 Task: In the Contact  AdamsAutumn@revlon.com, Create email and send with subject: 'Elevate Your Success: Introducing a Transformative Opportunity', and with mail content 'Good Day,_x000D_
Embrace the power of innovation. Our disruptive solution will propel your industry forward and position you as a leader in your field._x000D_
Best Regards', attach the document: Business_plan.docx and insert image: visitingcard.jpg. Below Best Regards, write Twitter and insert the URL: 'twitter.com'. Mark checkbox to create task to follow up : In 1 month. Logged in from softage.10@softage.net
Action: Mouse moved to (86, 59)
Screenshot: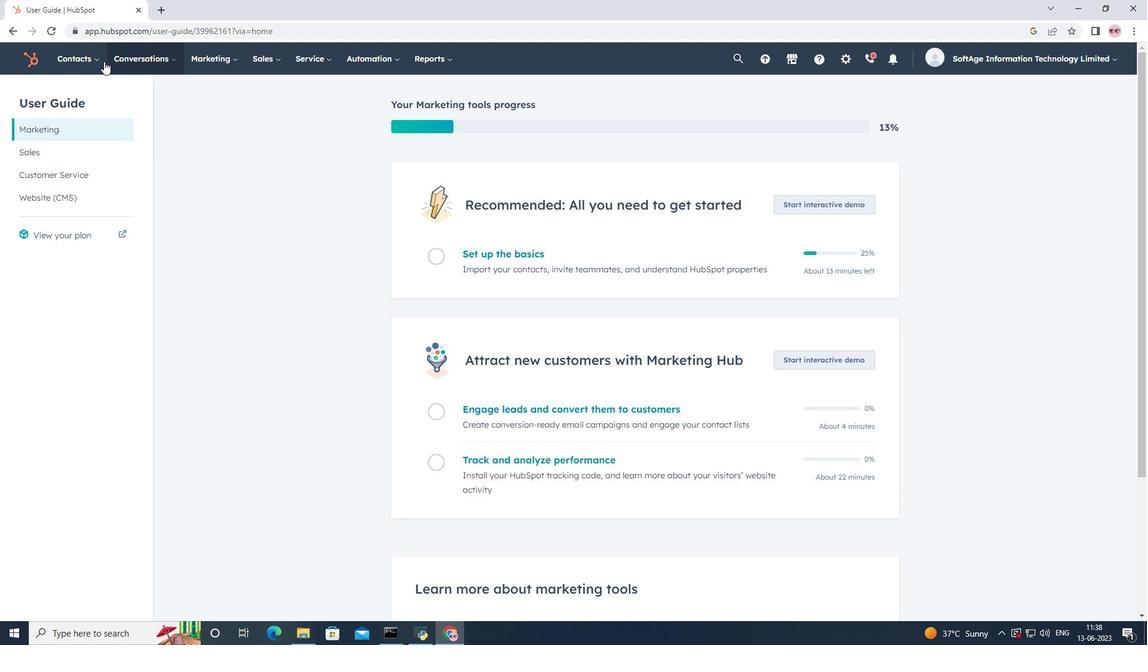 
Action: Mouse pressed left at (86, 59)
Screenshot: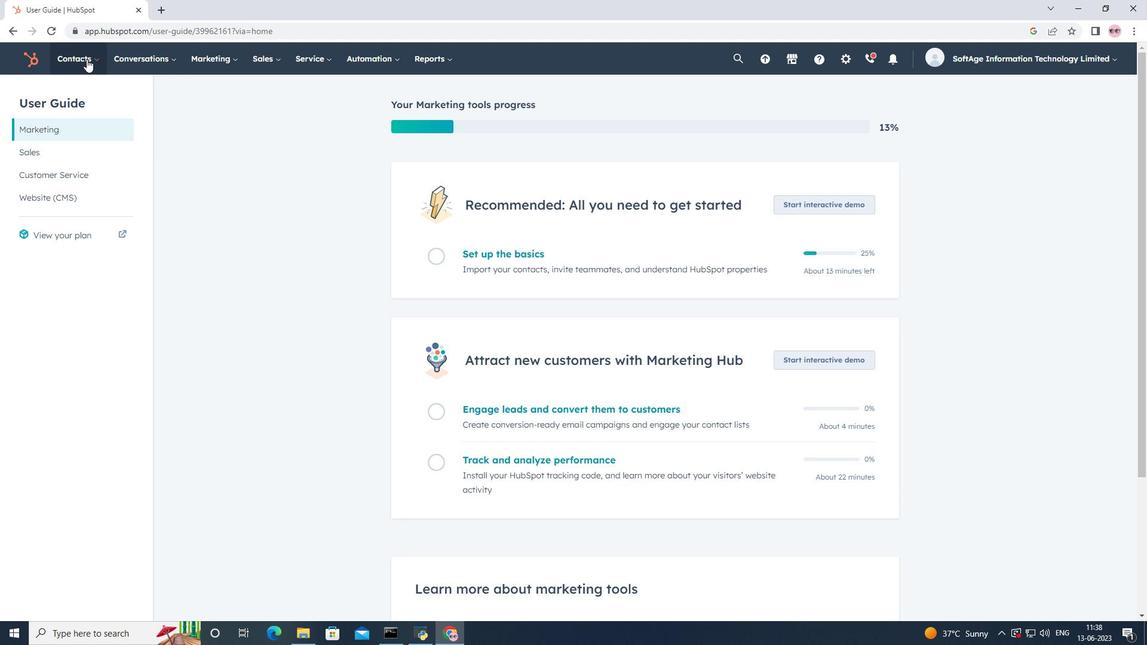 
Action: Mouse moved to (103, 96)
Screenshot: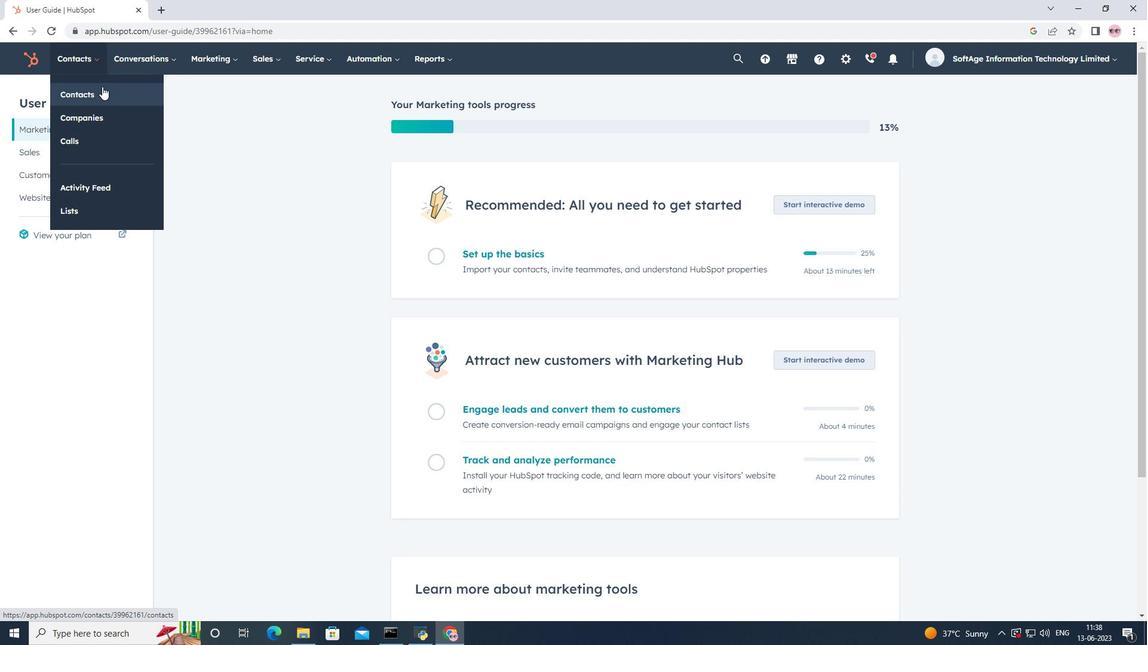 
Action: Mouse pressed left at (103, 96)
Screenshot: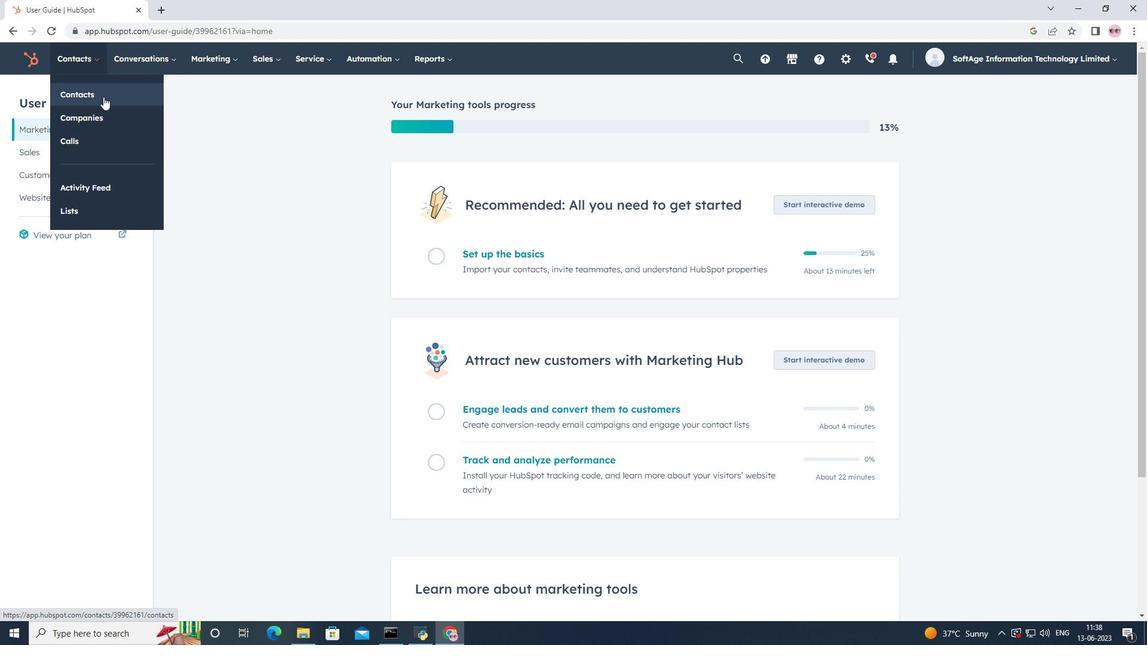 
Action: Mouse moved to (106, 200)
Screenshot: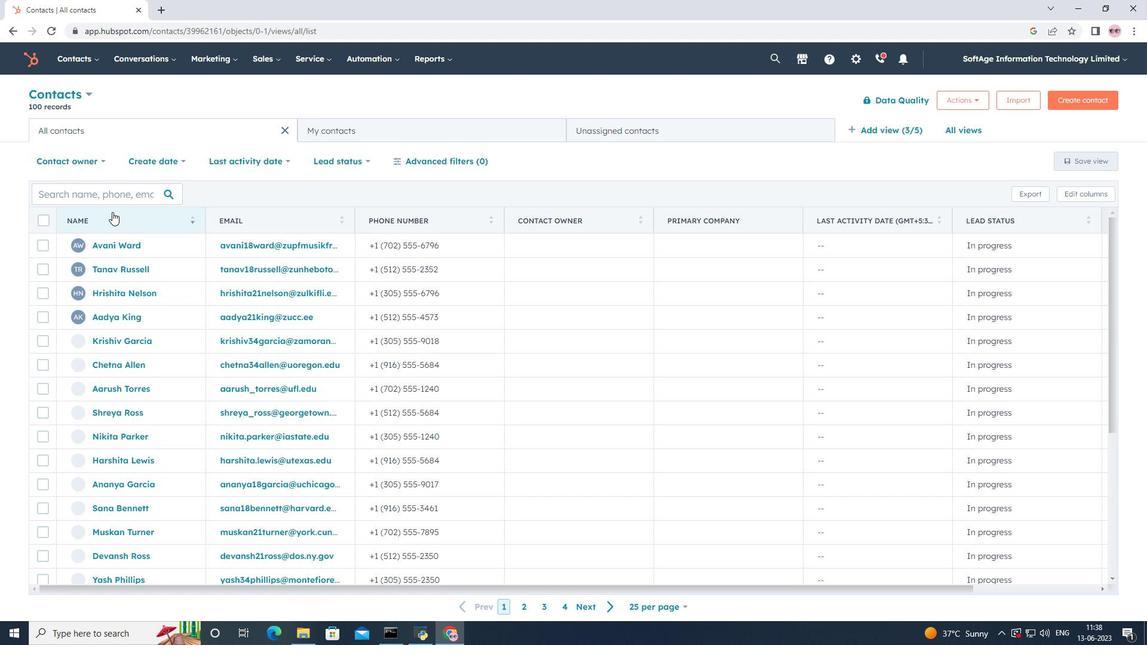 
Action: Mouse pressed left at (106, 200)
Screenshot: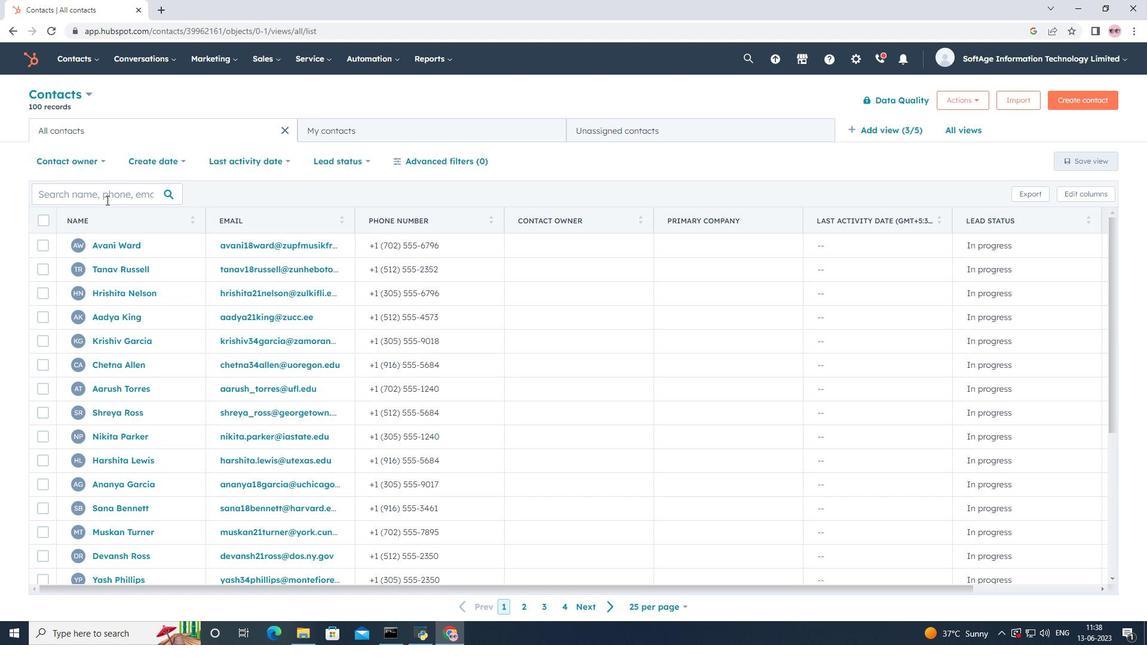 
Action: Key pressed <Key.shift>Adams<Key.shift>Autumn<Key.shift>@revlon.com
Screenshot: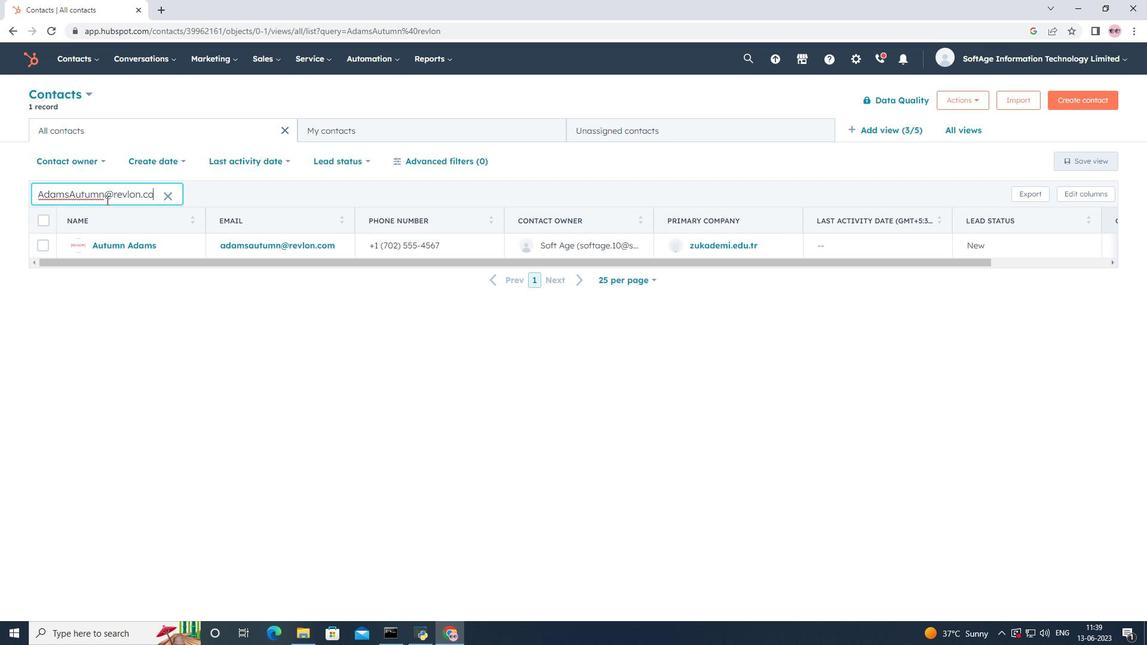 
Action: Mouse moved to (133, 242)
Screenshot: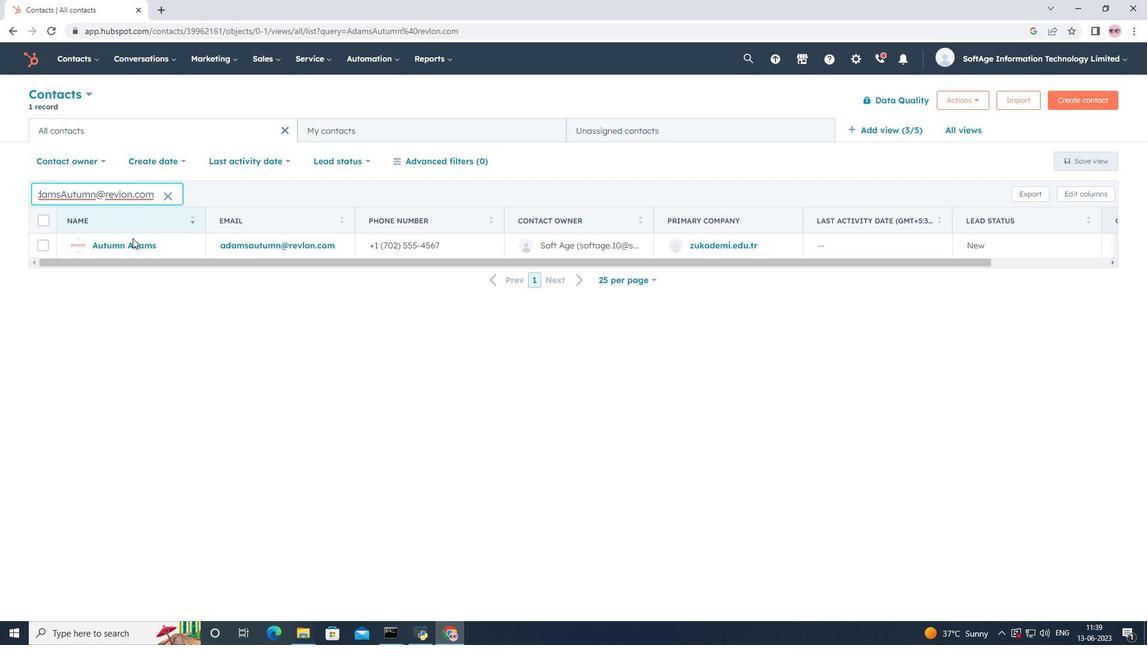 
Action: Mouse pressed left at (133, 242)
Screenshot: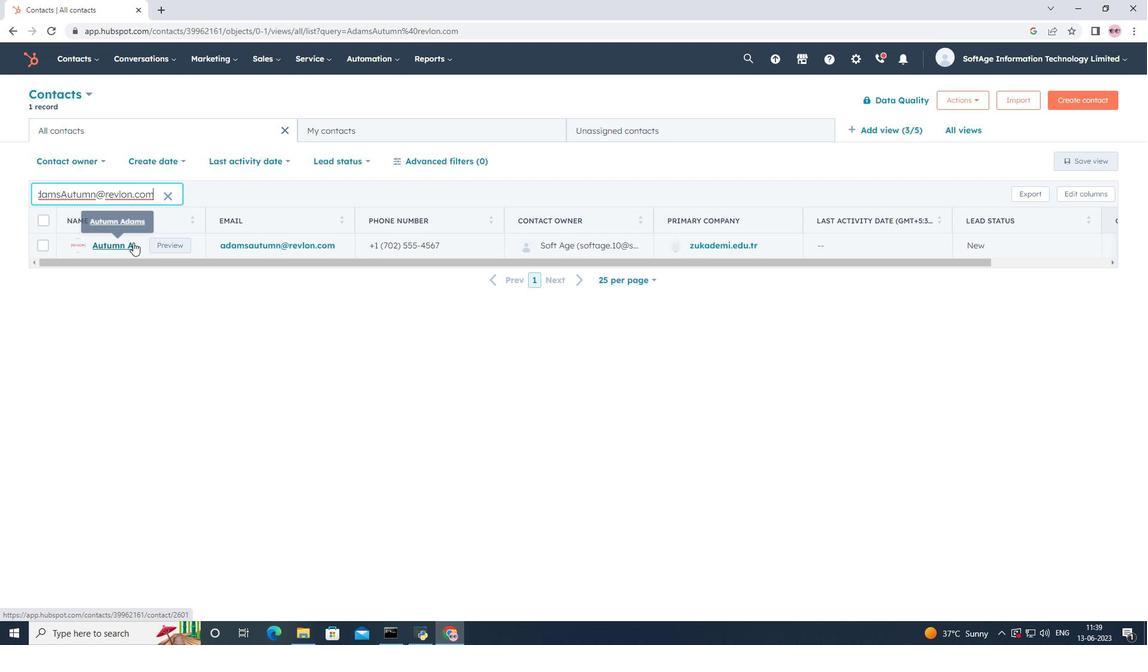
Action: Mouse moved to (71, 198)
Screenshot: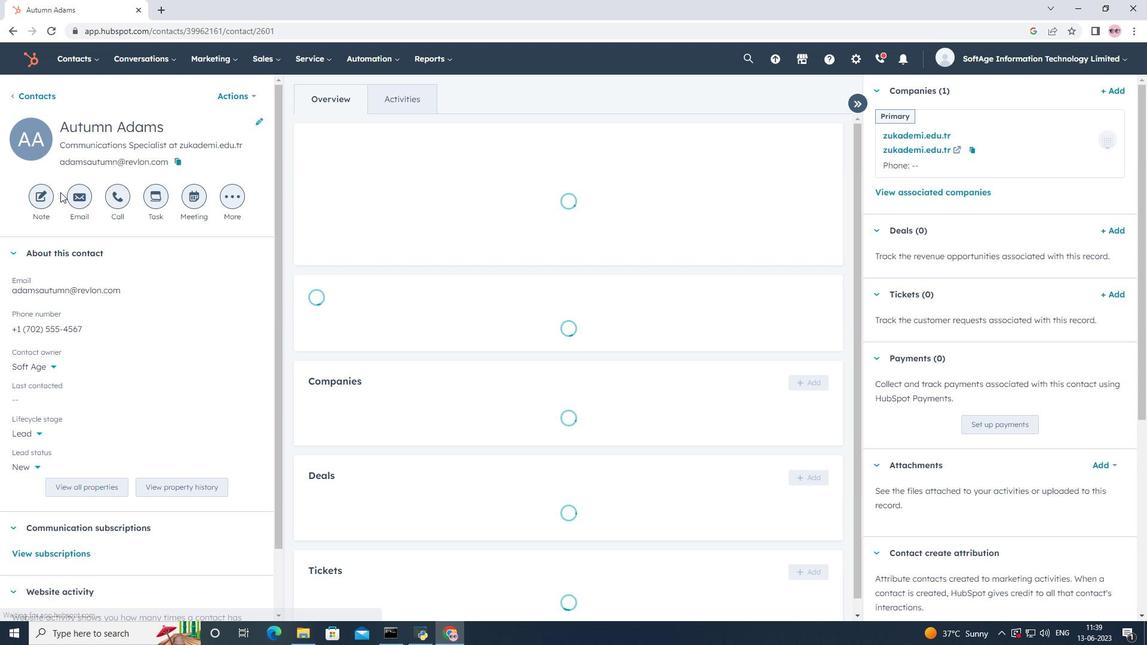 
Action: Mouse pressed left at (71, 198)
Screenshot: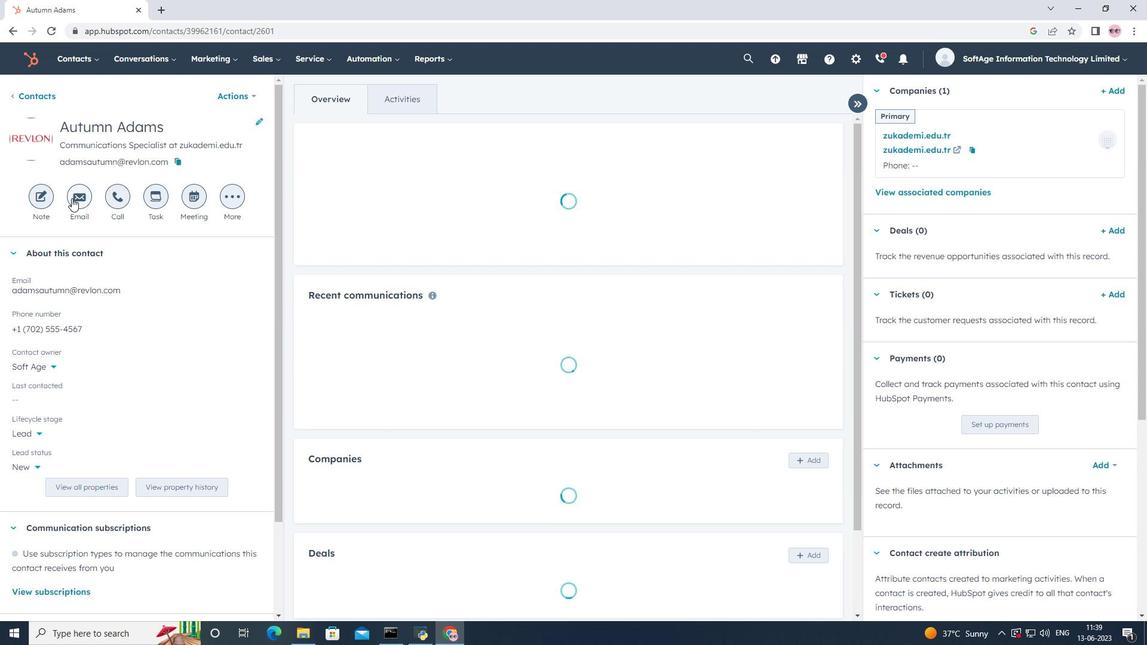
Action: Mouse moved to (727, 404)
Screenshot: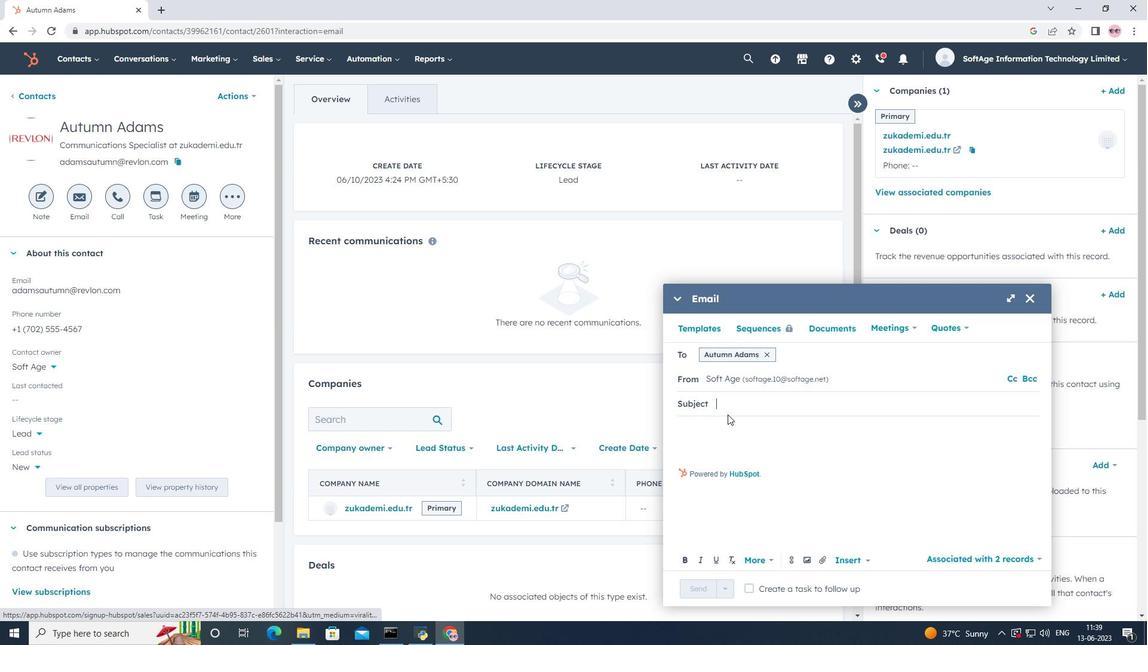 
Action: Mouse pressed left at (727, 404)
Screenshot: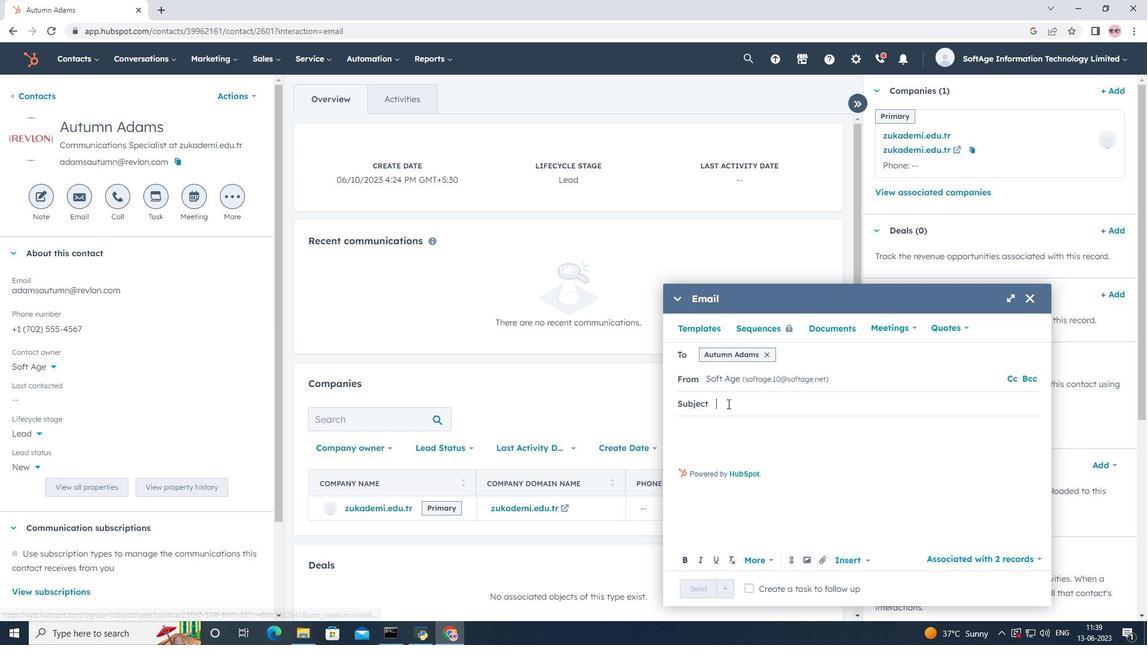 
Action: Key pressed <Key.shift>Elevate<Key.space><Key.shift>Your<Key.space><Key.shift><Key.shift><Key.shift><Key.shift><Key.shift><Key.shift><Key.shift><Key.shift><Key.shift><Key.shift><Key.shift><Key.shift><Key.shift><Key.shift><Key.shift><Key.shift><Key.shift><Key.shift><Key.shift><Key.shift><Key.shift><Key.shift><Key.shift><Key.shift><Key.shift><Key.shift><Key.shift><Key.shift><Key.shift><Key.shift>Success<Key.shift><Key.shift><Key.shift>:<Key.space><Key.shift><Key.shift><Key.shift><Key.shift><Key.shift><Key.shift><Key.shift><Key.shift><Key.shift><Key.shift>introducing<Key.space>a<Key.space><Key.shift><Key.shift>Transformative<Key.space><Key.shift><Key.shift>Opportunity
Screenshot: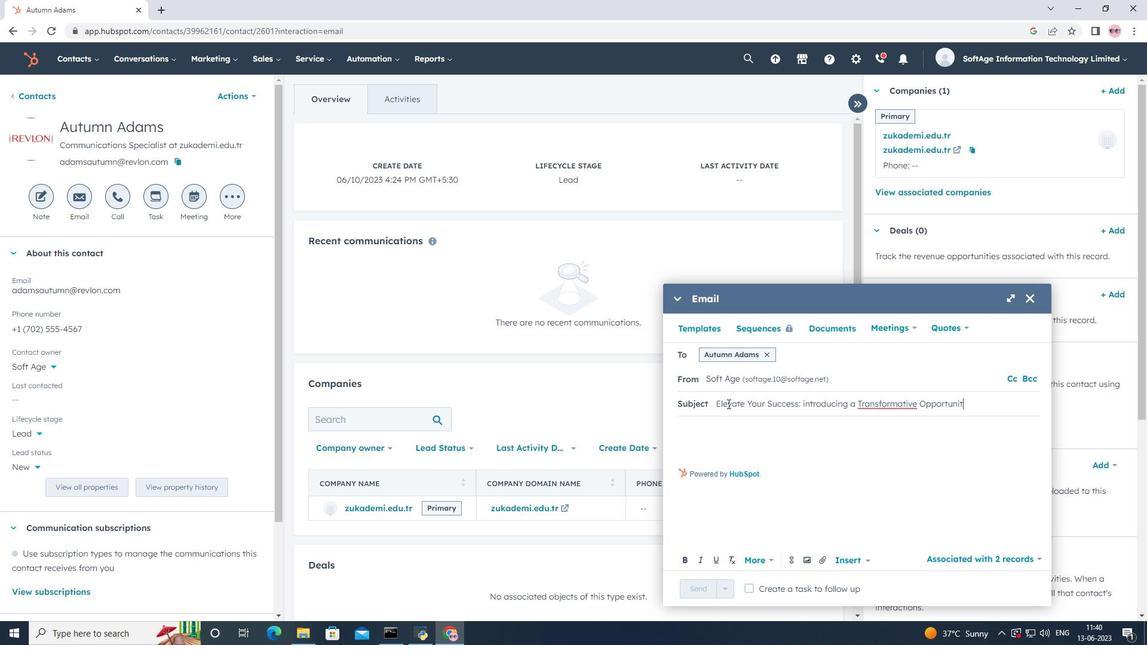 
Action: Mouse moved to (698, 433)
Screenshot: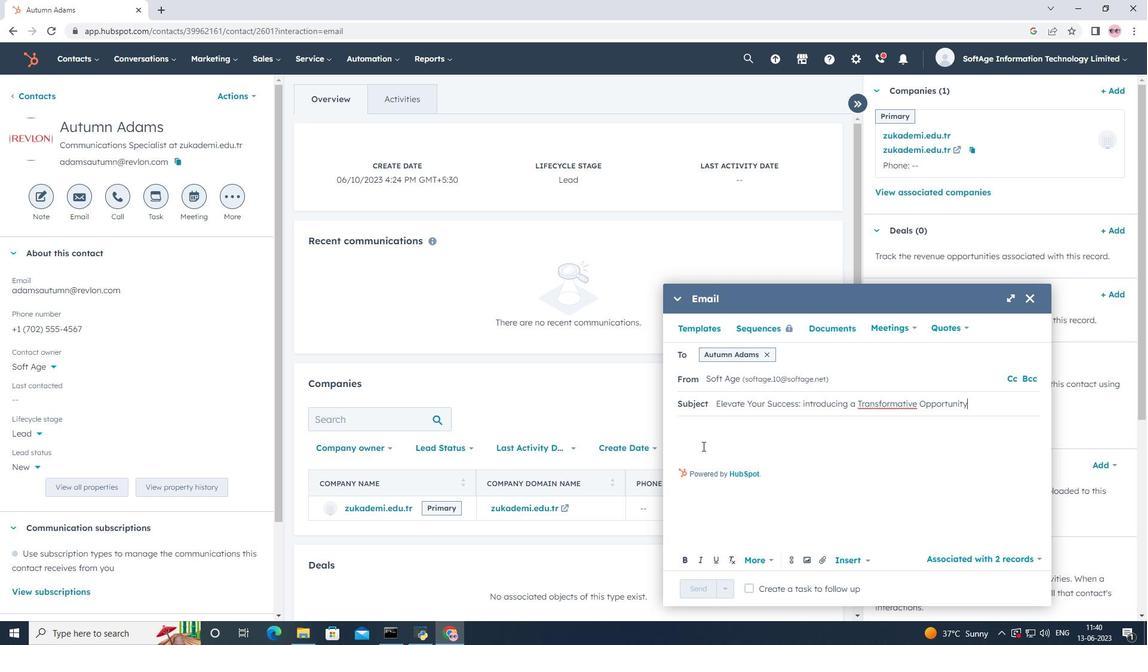 
Action: Mouse pressed left at (698, 433)
Screenshot: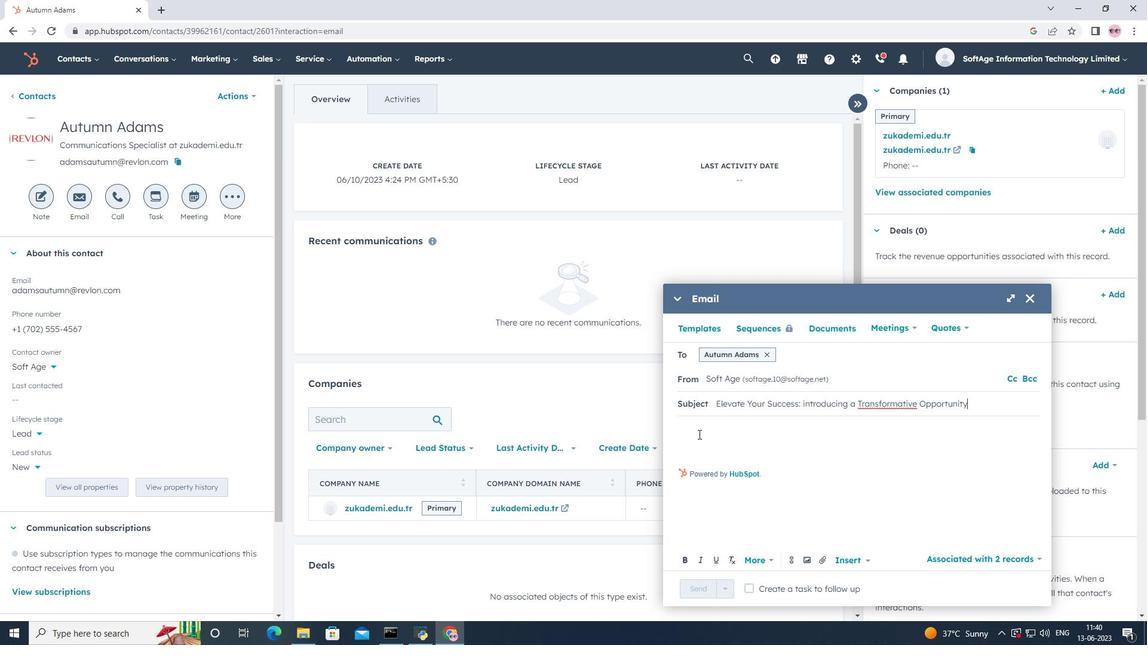 
Action: Key pressed <Key.shift><Key.shift><Key.shift><Key.shift><Key.shift><Key.shift><Key.shift><Key.shift><Key.shift><Key.shift><Key.shift><Key.shift>Good<Key.space><Key.shift>Day<Key.enter><Key.shift><Key.shift><Key.shift><Key.shift><Key.shift><Key.shift><Key.shift><Key.shift><Key.shift><Key.shift><Key.shift><Key.shift><Key.shift><Key.shift><Key.shift><Key.shift><Key.shift><Key.shift><Key.shift><Key.shift><Key.shift><Key.shift><Key.shift><Key.shift><Key.shift><Key.shift><Key.shift><Key.shift><Key.shift><Key.shift><Key.shift><Key.shift><Key.shift><Key.shift><Key.shift><Key.shift><Key.shift><Key.shift><Key.shift><Key.shift><Key.shift><Key.shift><Key.shift><Key.shift><Key.shift><Key.shift><Key.shift><Key.shift><Key.shift><Key.shift><Key.shift><Key.shift><Key.shift><Key.shift><Key.shift><Key.shift><Key.shift><Key.shift><Key.shift><Key.shift><Key.shift><Key.shift><Key.shift><Key.shift><Key.shift><Key.shift><Key.shift><Key.shift><Key.shift><Key.shift>Embrace<Key.space>tha<Key.backspace>e<Key.space>power<Key.space>of<Key.space>innovation.<Key.space><Key.shift>Our<Key.space>disruptive<Key.space>solution<Key.space>will<Key.space>propel<Key.space>your<Key.space>industry<Key.space>forward<Key.space>and<Key.space>position<Key.space>you<Key.space>as<Key.space>a<Key.space>leader<Key.space>in<Key.space>your<Key.space>field.<Key.enter><Key.shift><Key.shift><Key.shift><Key.shift><Key.shift>Best<Key.space><Key.shift><Key.shift><Key.shift><Key.shift><Key.shift><Key.shift><Key.shift><Key.shift><Key.shift><Key.shift><Key.shift><Key.shift><Key.shift><Key.shift><Key.shift><Key.shift><Key.shift><Key.shift><Key.shift><Key.shift><Key.shift><Key.shift><Key.shift><Key.shift><Key.shift><Key.shift><Key.shift><Key.shift><Key.shift><Key.shift><Key.shift><Key.shift><Key.shift><Key.shift><Key.shift><Key.shift><Key.shift><Key.shift><Key.shift><Key.shift><Key.shift><Key.shift><Key.shift><Key.shift><Key.shift><Key.shift><Key.shift><Key.shift><Key.shift><Key.shift><Key.shift><Key.shift><Key.shift><Key.shift><Key.shift><Key.shift><Key.shift><Key.shift><Key.shift><Key.shift><Key.shift><Key.shift><Key.shift><Key.shift><Key.shift><Key.shift><Key.shift><Key.shift>Regards
Screenshot: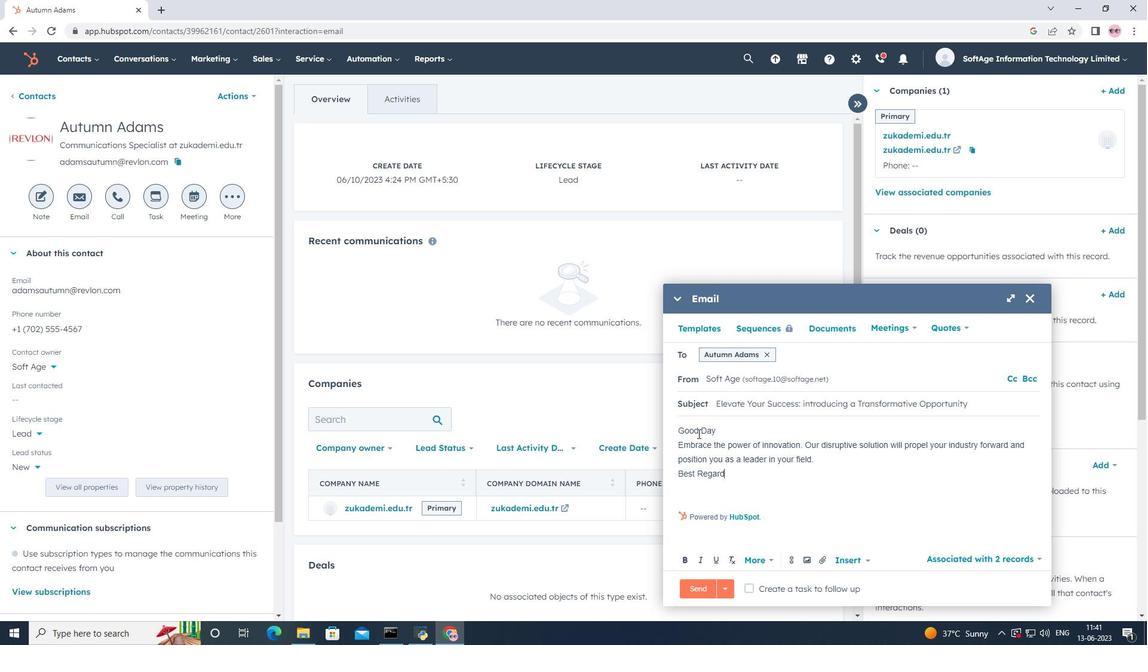
Action: Mouse scrolled (698, 433) with delta (0, 0)
Screenshot: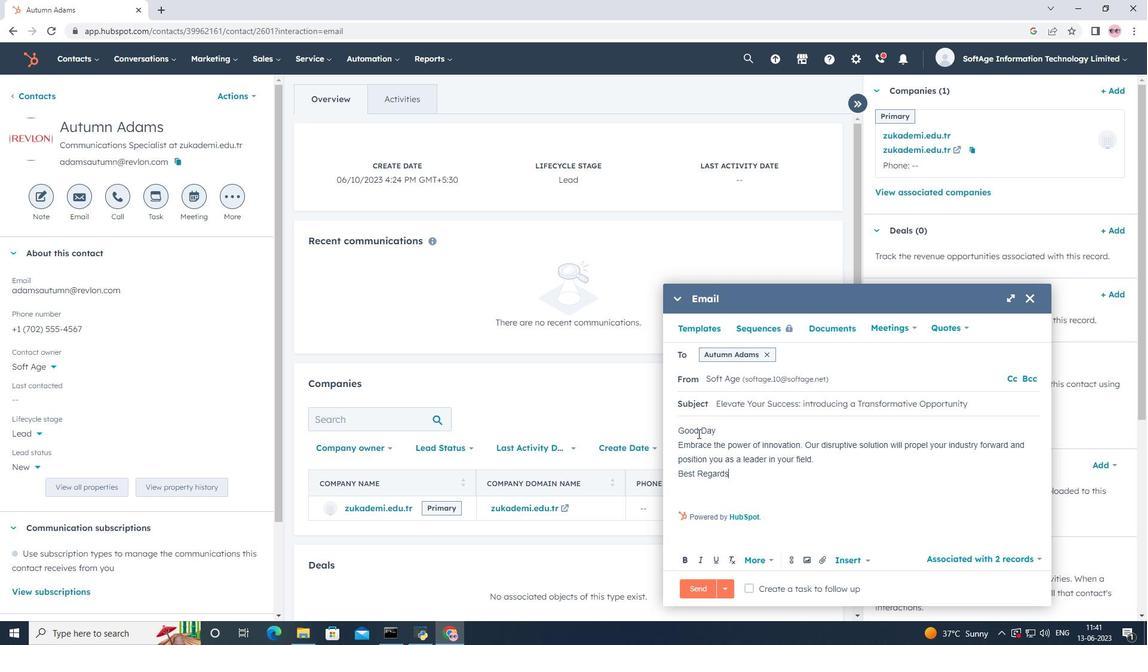 
Action: Key pressed <Key.enter>
Screenshot: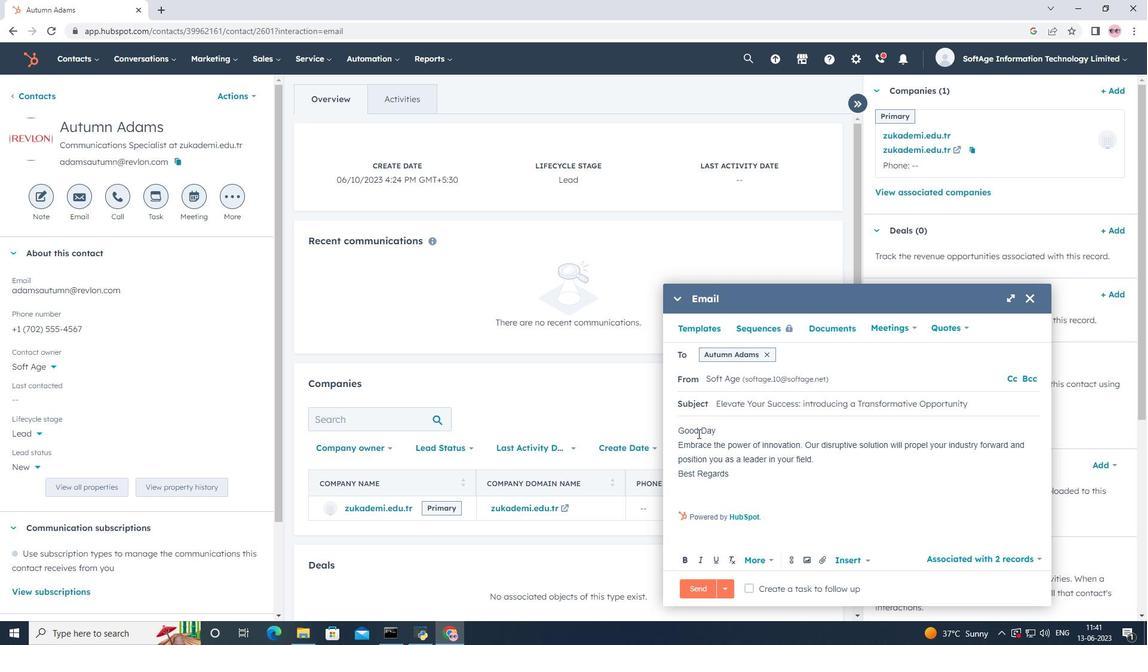 
Action: Mouse moved to (823, 562)
Screenshot: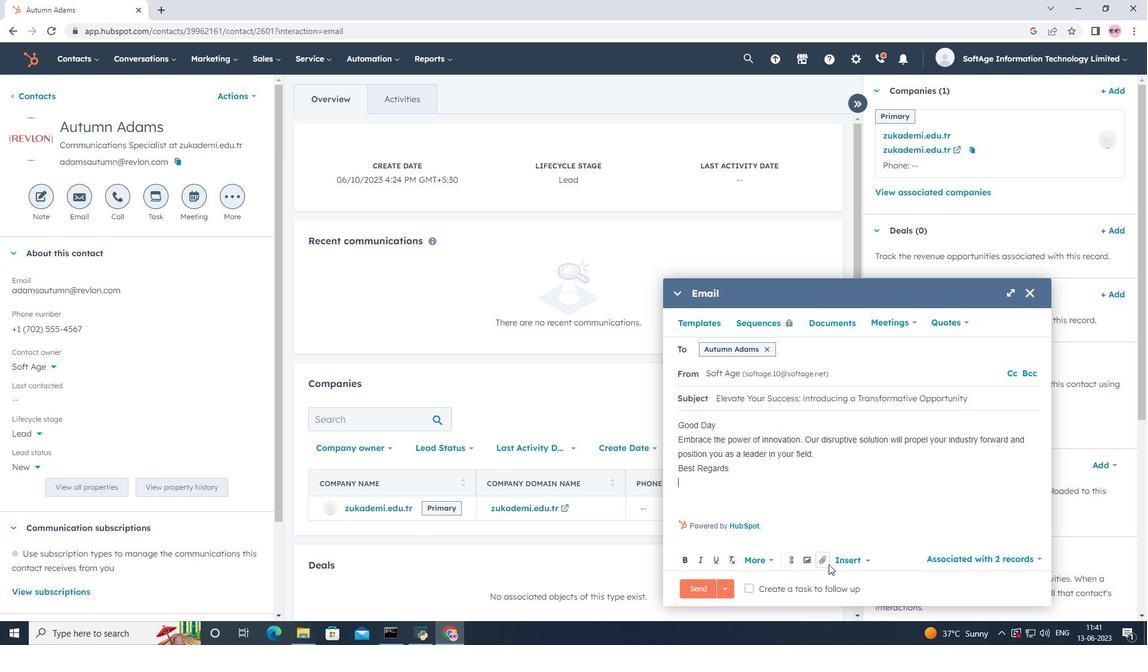 
Action: Mouse pressed left at (823, 562)
Screenshot: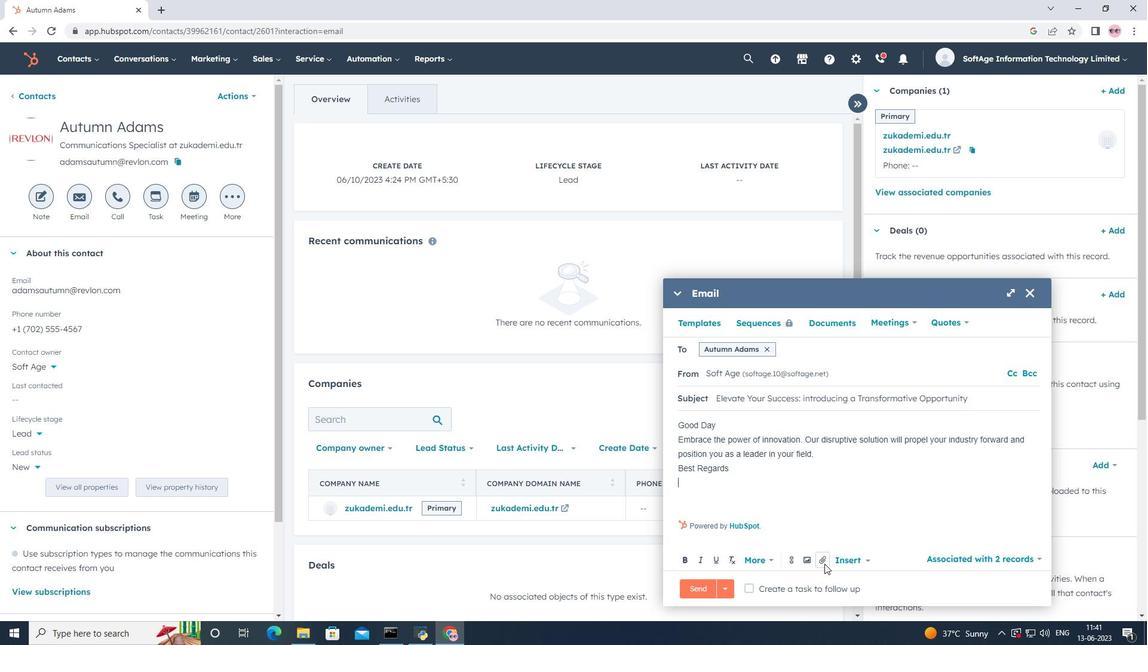 
Action: Mouse moved to (833, 528)
Screenshot: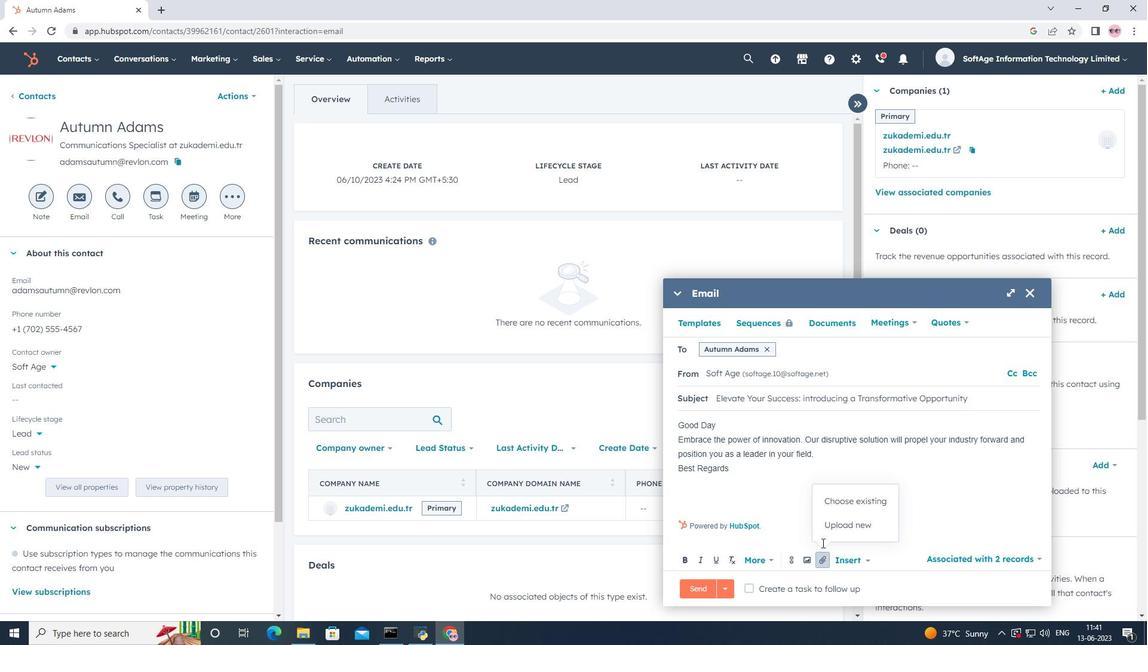 
Action: Mouse pressed left at (833, 528)
Screenshot: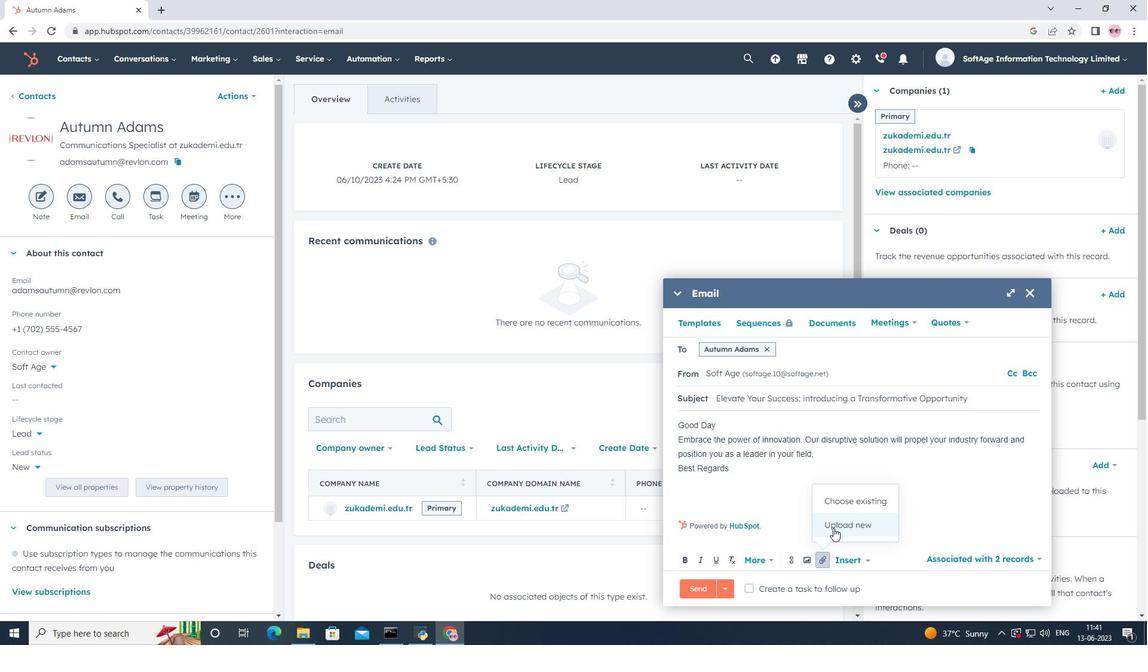 
Action: Mouse moved to (66, 151)
Screenshot: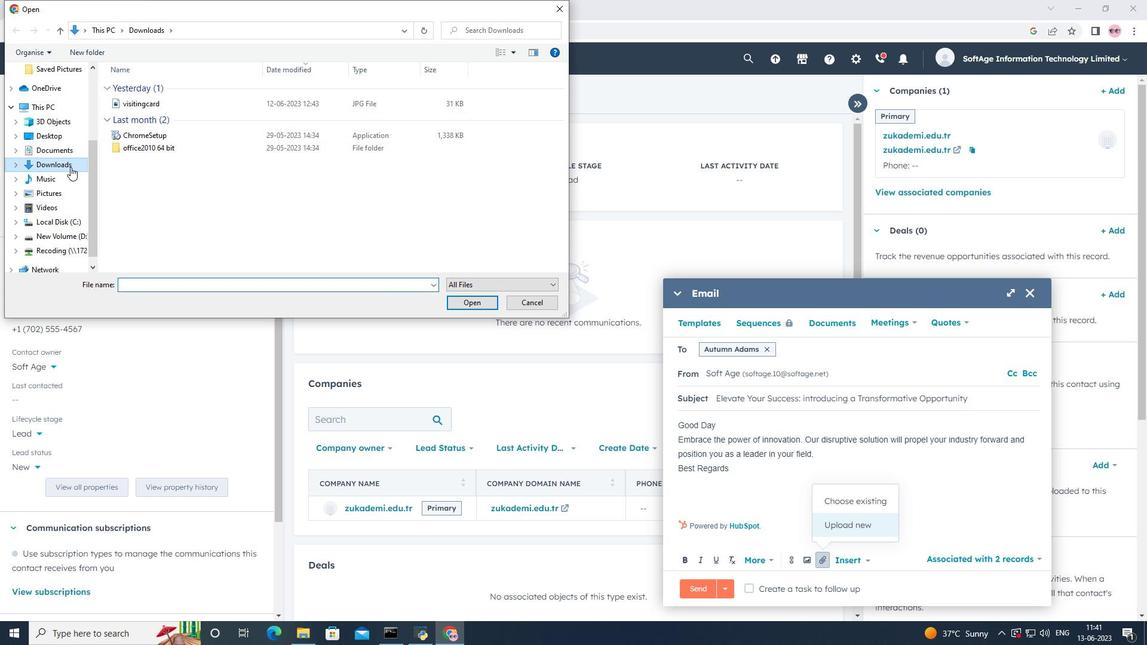 
Action: Mouse pressed left at (66, 151)
Screenshot: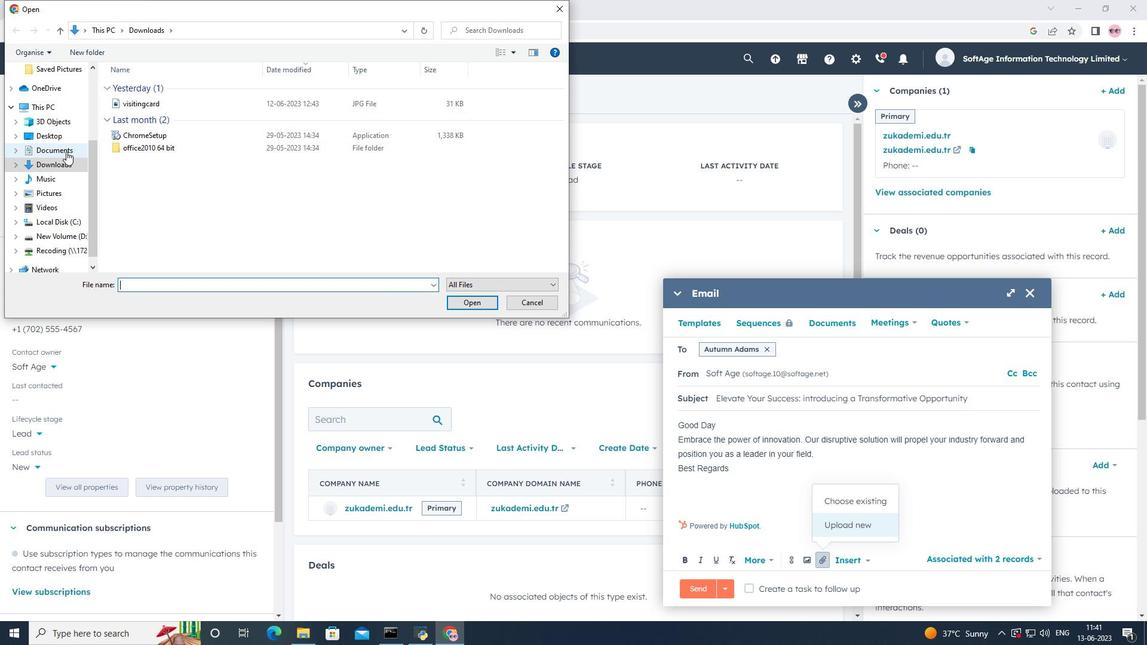 
Action: Mouse moved to (139, 101)
Screenshot: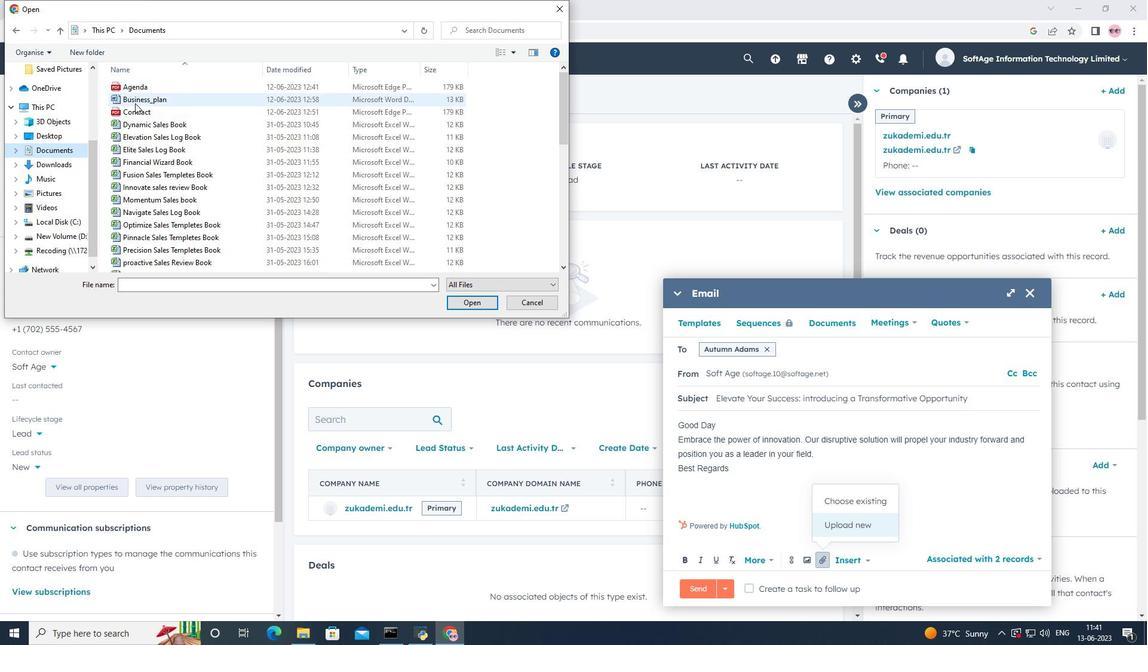 
Action: Mouse pressed left at (139, 101)
Screenshot: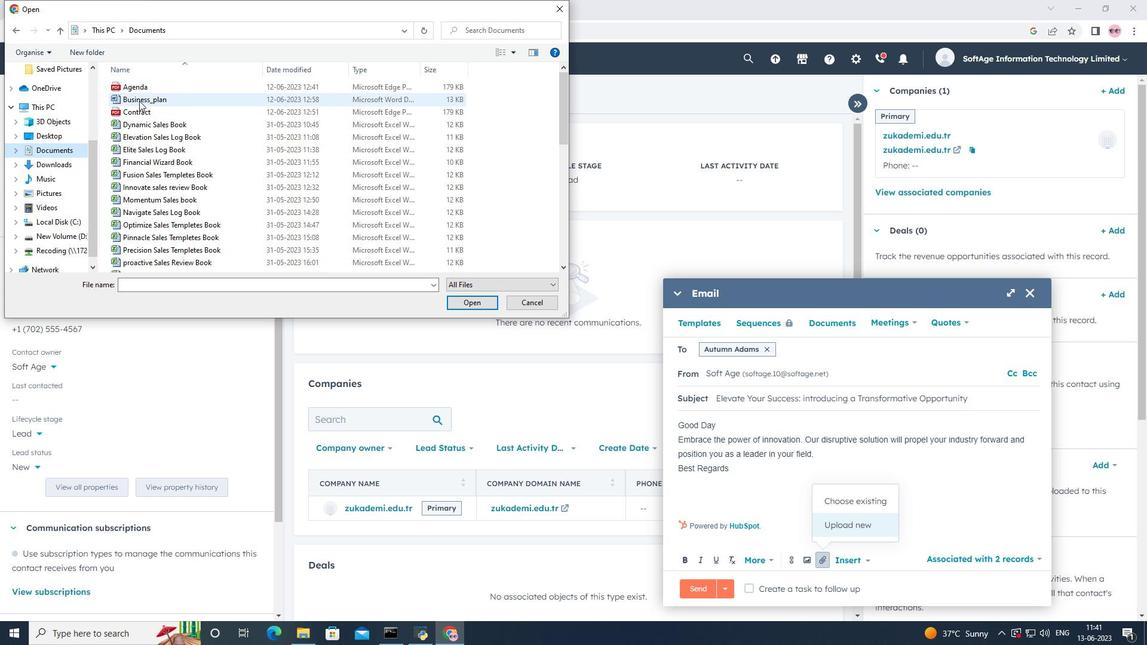 
Action: Mouse moved to (460, 301)
Screenshot: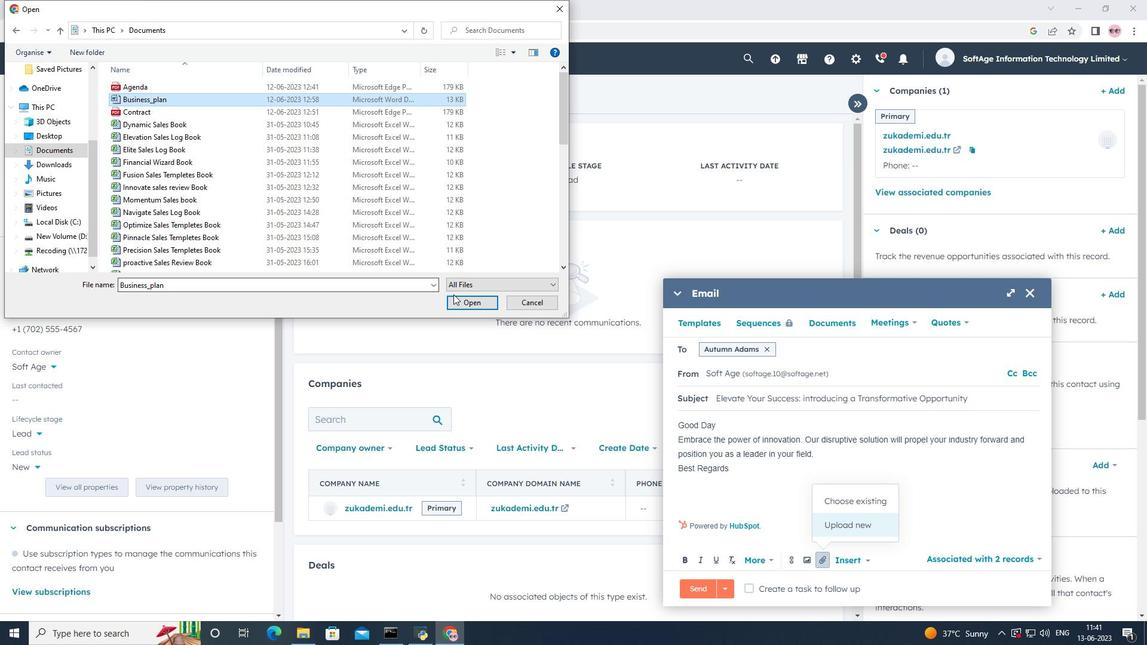 
Action: Mouse pressed left at (460, 301)
Screenshot: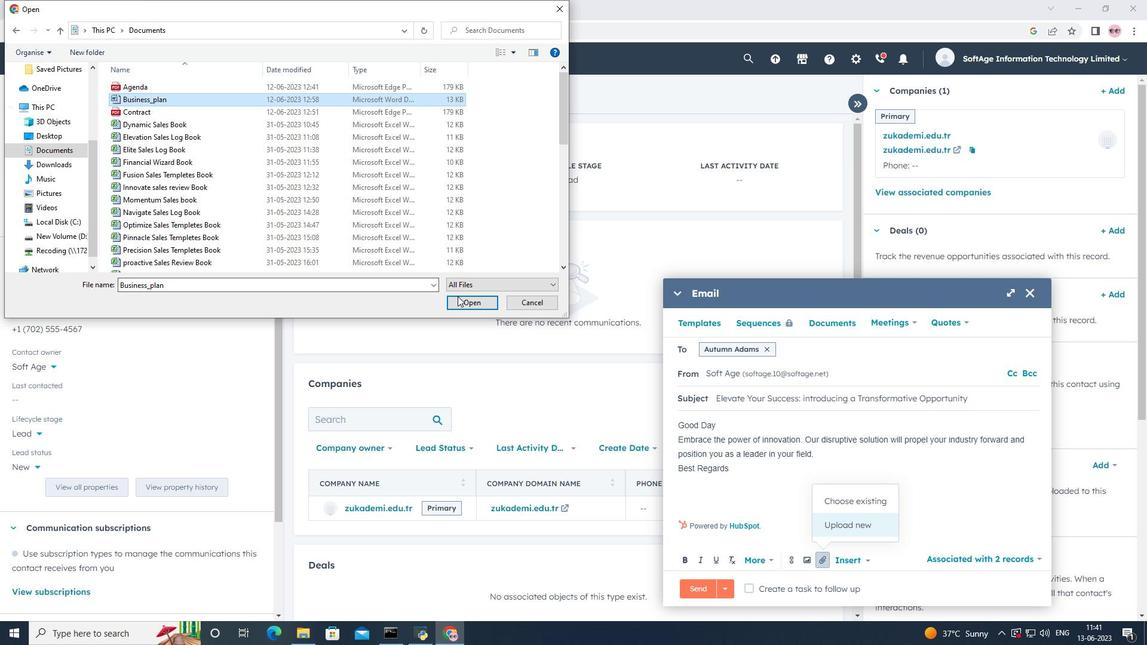 
Action: Mouse moved to (808, 527)
Screenshot: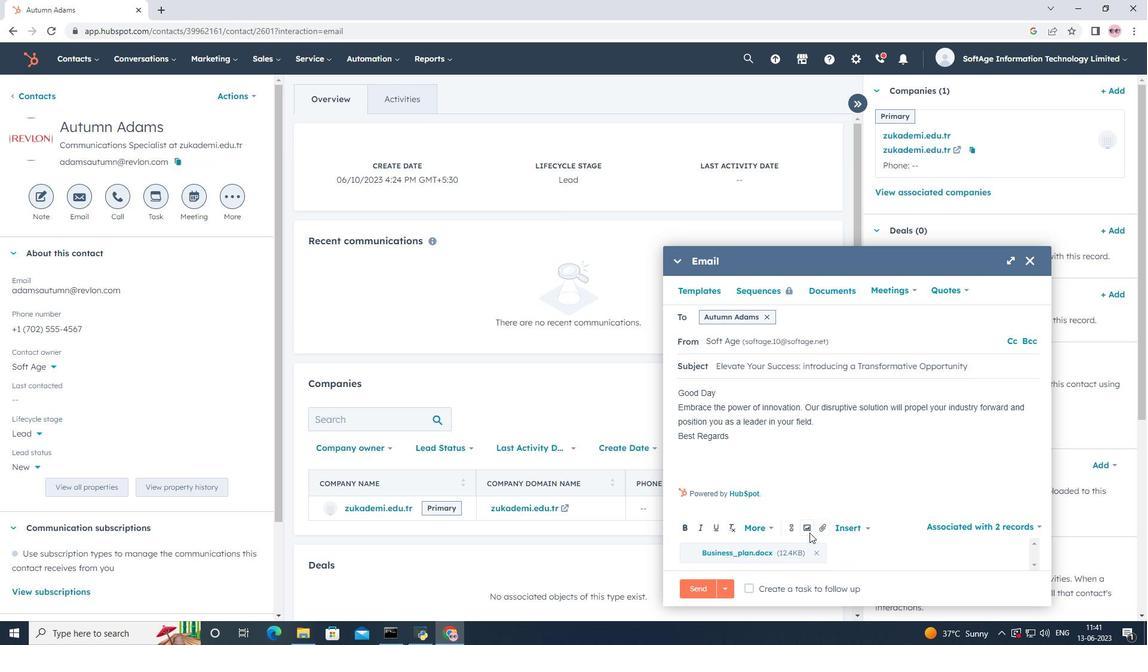 
Action: Mouse pressed left at (808, 527)
Screenshot: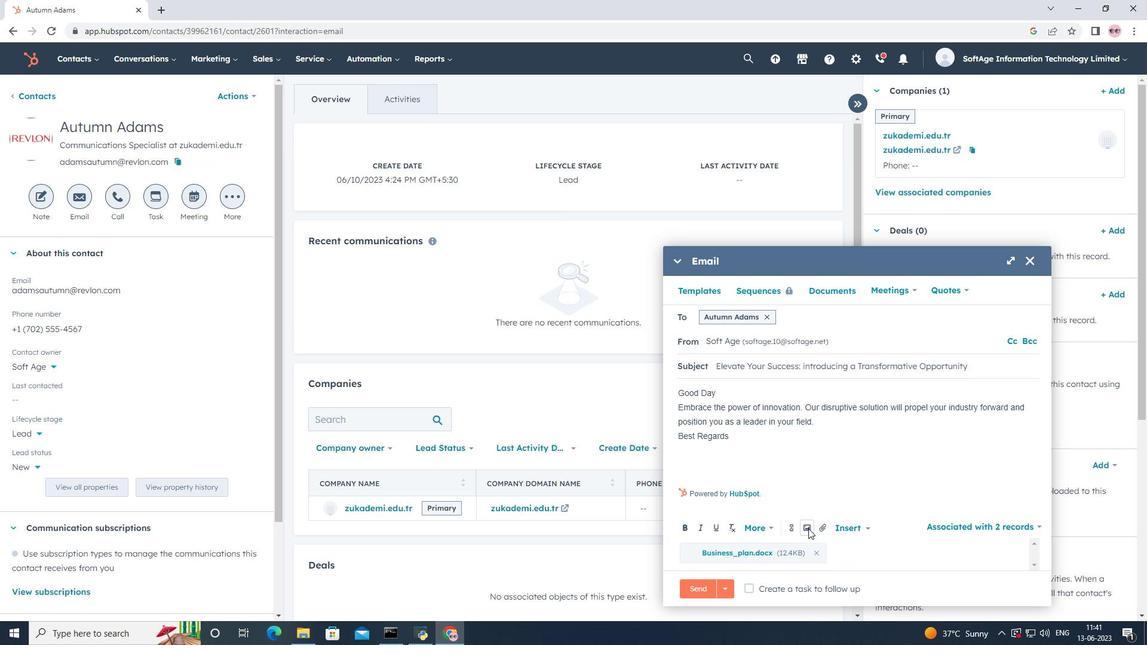 
Action: Mouse moved to (794, 494)
Screenshot: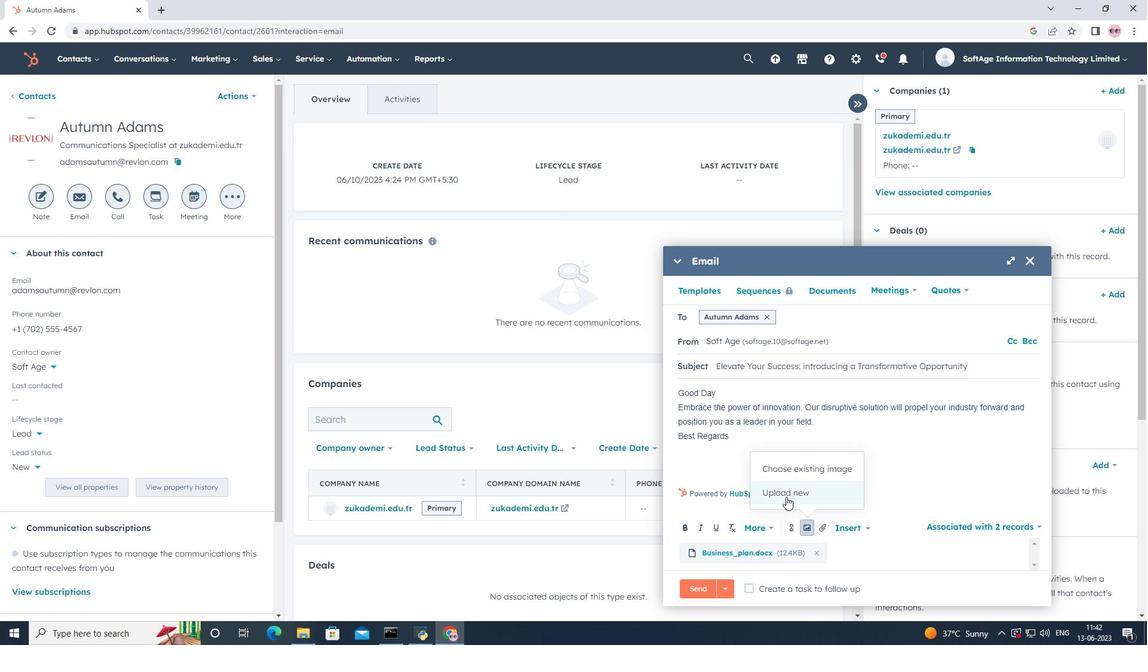
Action: Mouse pressed left at (794, 494)
Screenshot: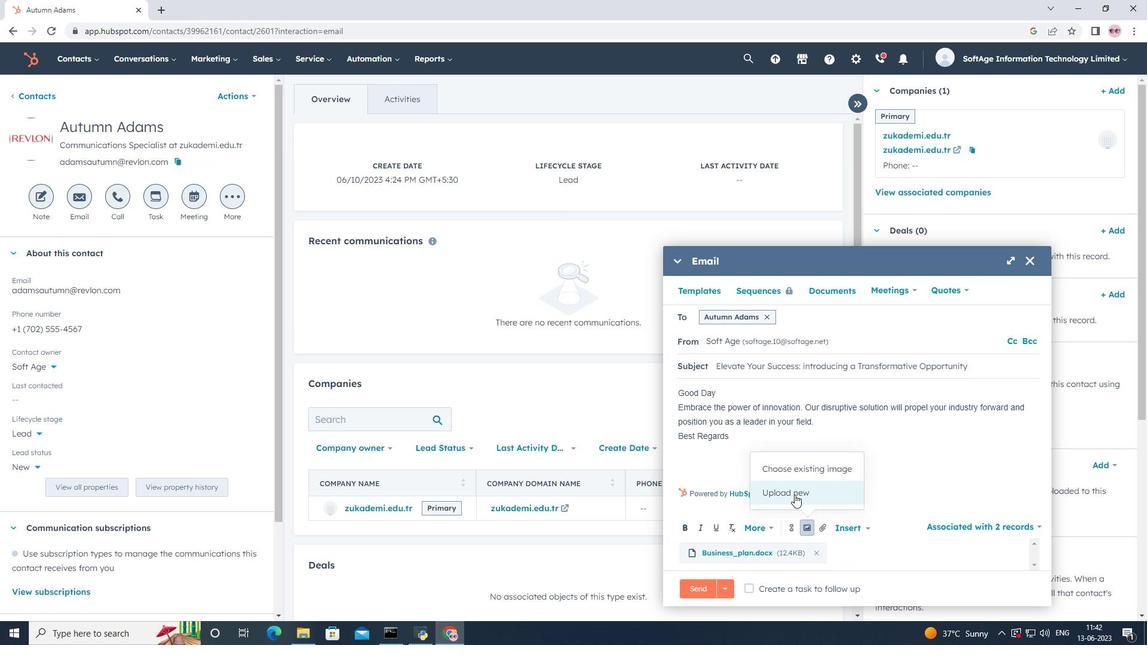 
Action: Mouse moved to (56, 161)
Screenshot: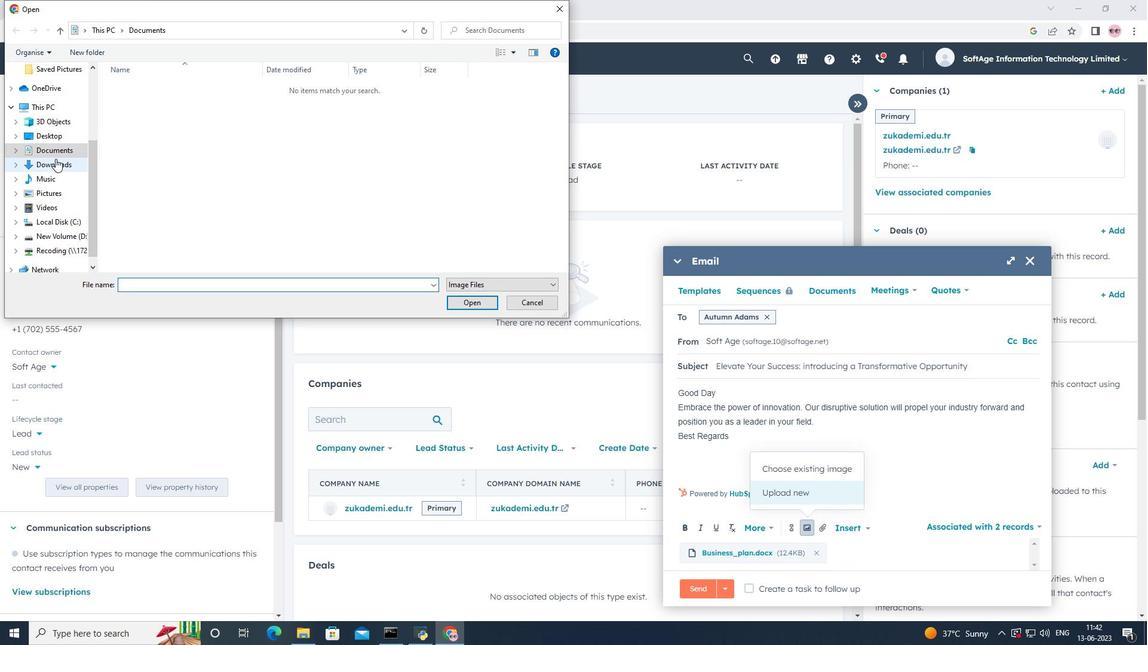 
Action: Mouse pressed left at (56, 161)
Screenshot: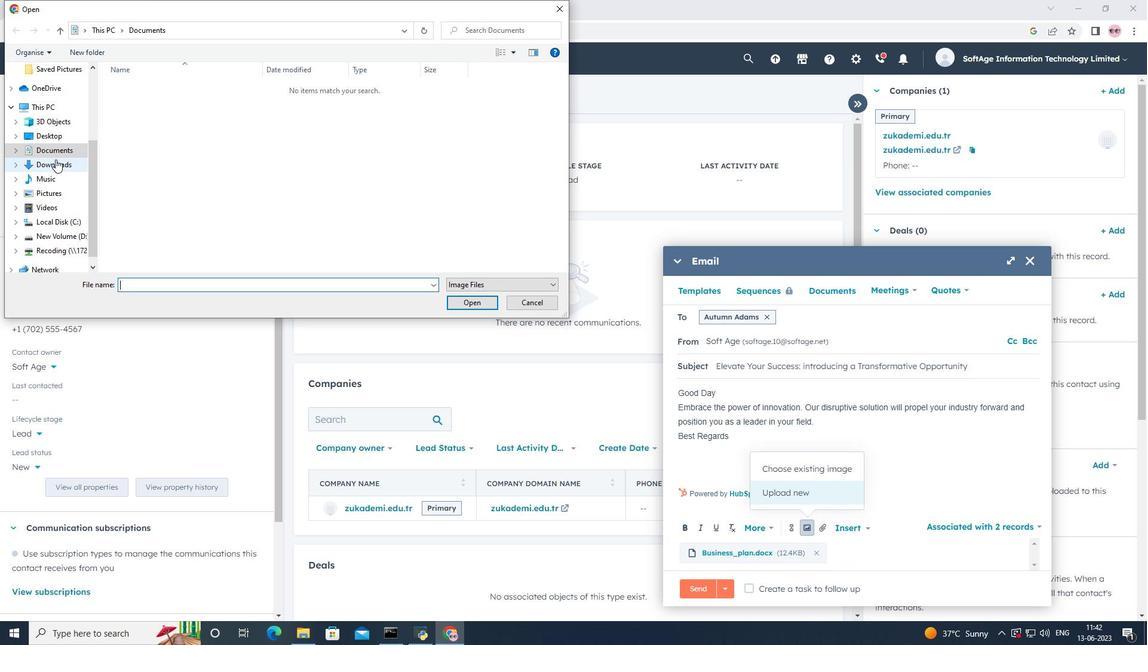 
Action: Mouse moved to (167, 107)
Screenshot: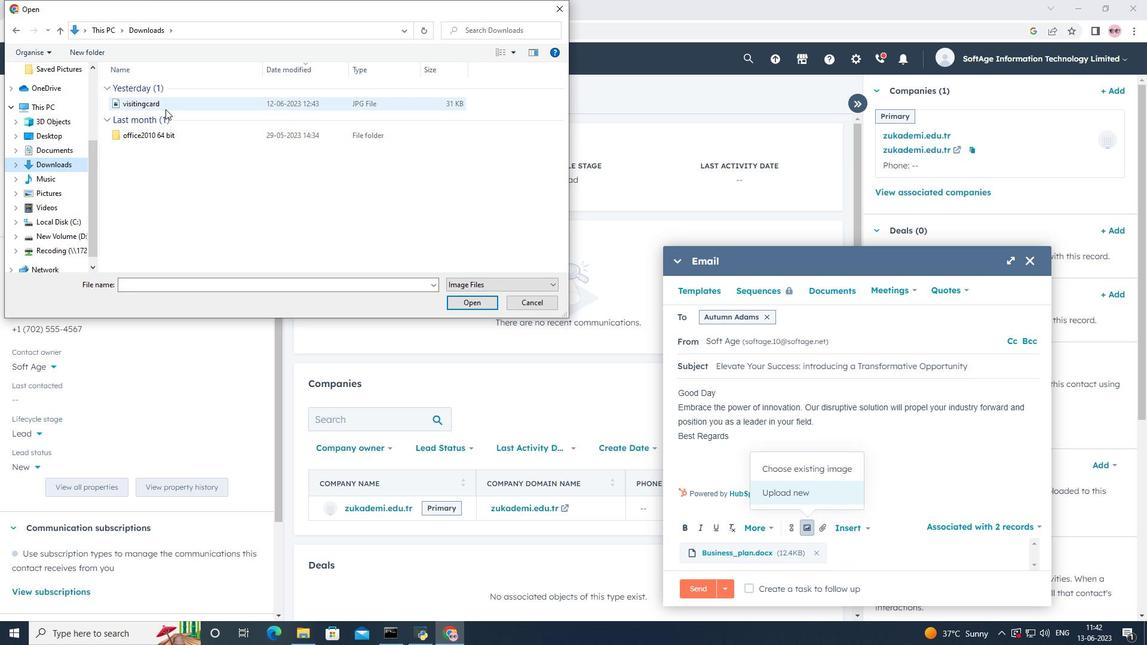 
Action: Mouse pressed left at (167, 107)
Screenshot: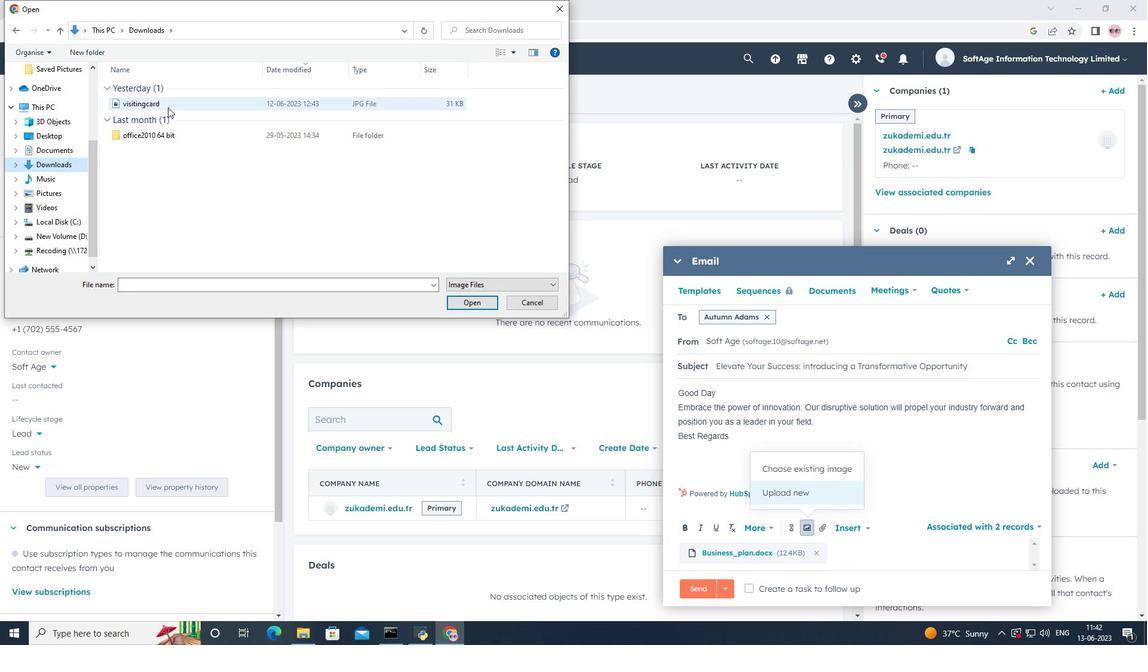 
Action: Mouse moved to (481, 307)
Screenshot: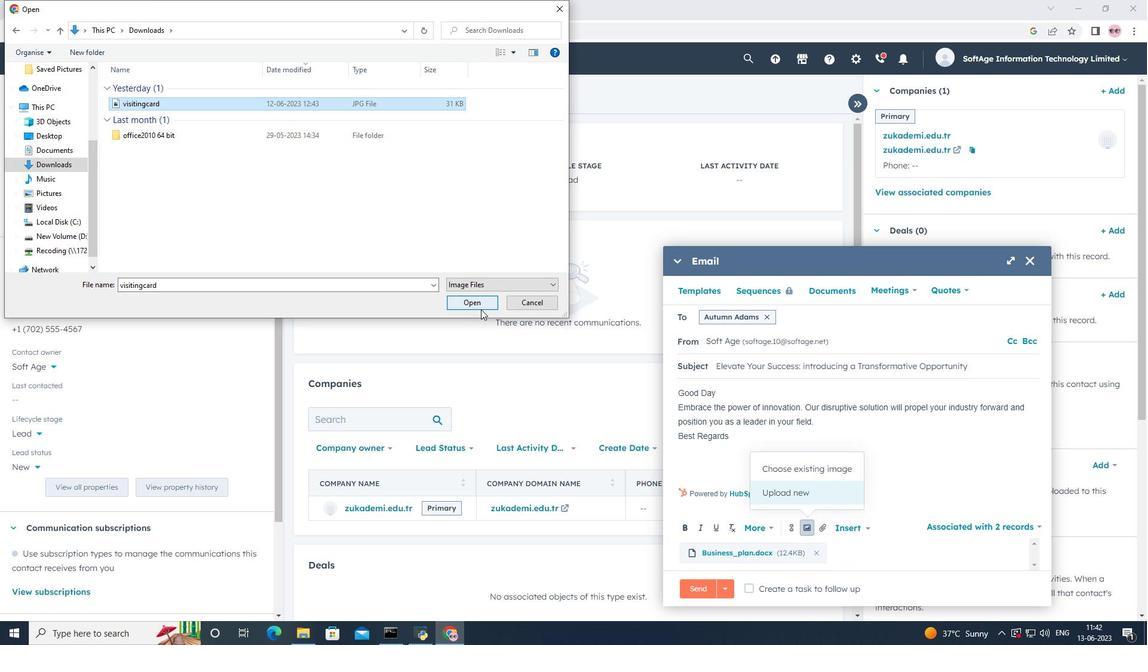 
Action: Mouse pressed left at (481, 307)
Screenshot: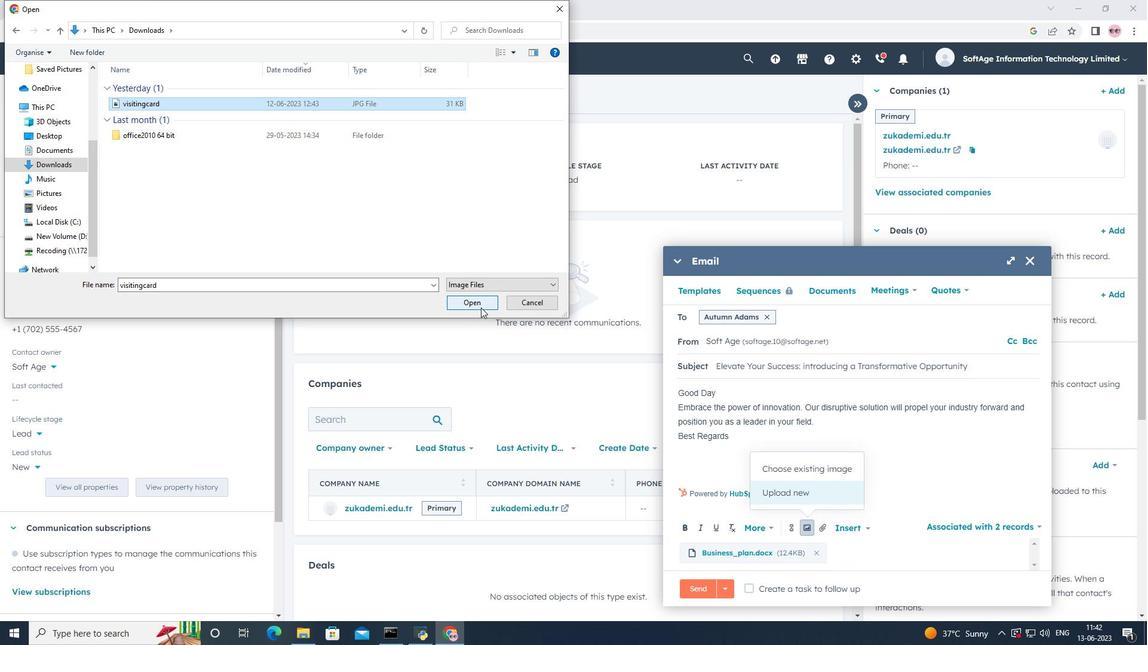 
Action: Mouse moved to (681, 325)
Screenshot: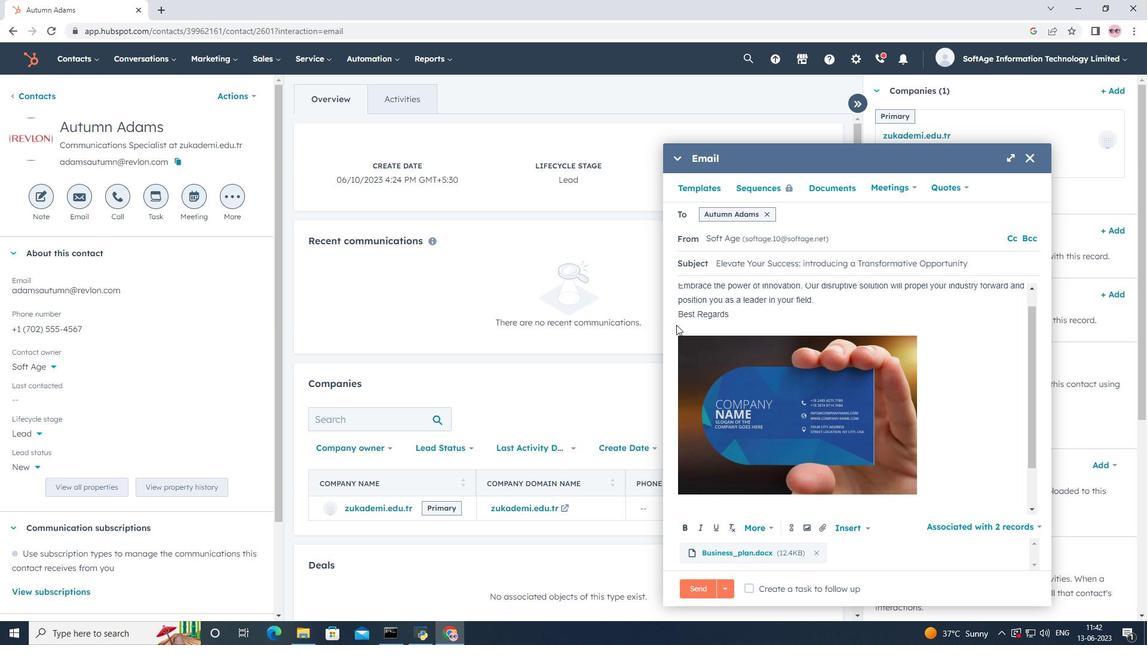 
Action: Mouse pressed left at (681, 325)
Screenshot: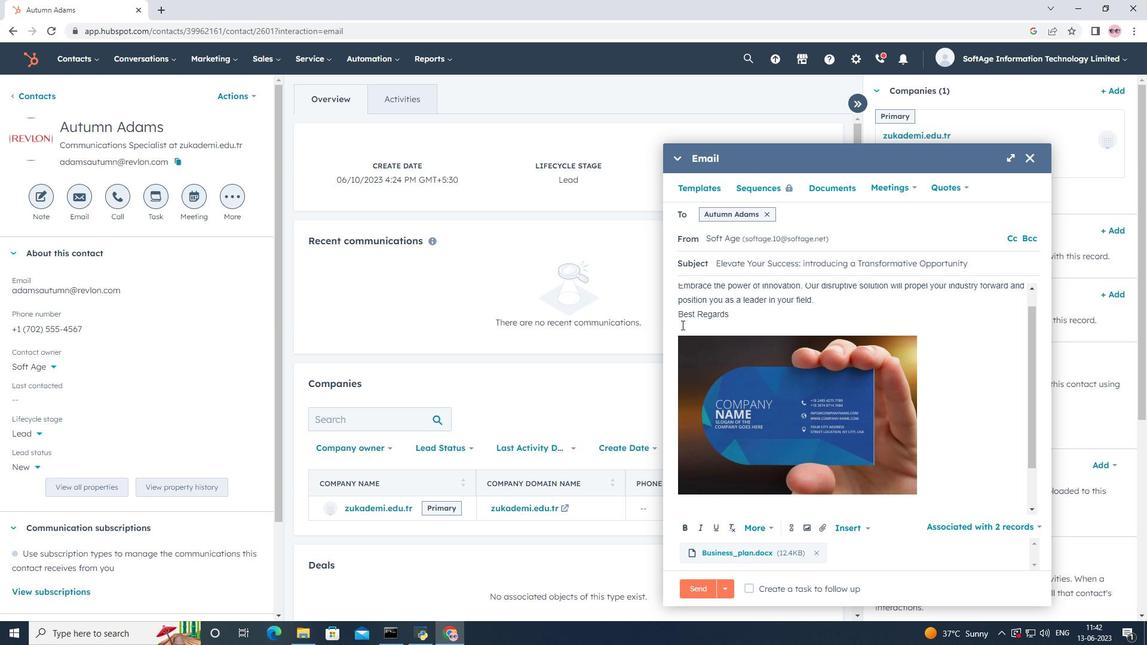 
Action: Mouse moved to (797, 548)
Screenshot: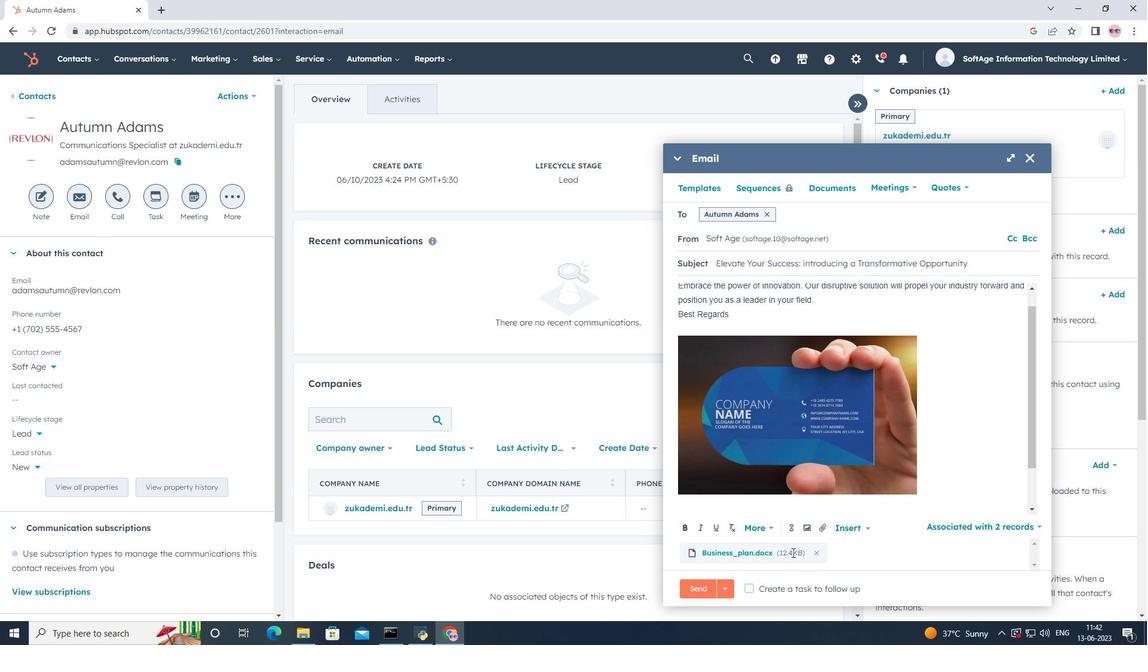 
Action: Key pressed <Key.shift><Key.shift><Key.shift><Key.shift><Key.shift><Key.shift><Key.shift><Key.shift><Key.shift><Key.shift><Key.shift><Key.shift><Key.shift><Key.shift><Key.shift><Key.shift><Key.shift><Key.shift><Key.shift><Key.shift><Key.shift><Key.shift><Key.shift><Key.shift><Key.shift><Key.shift>Twitter
Screenshot: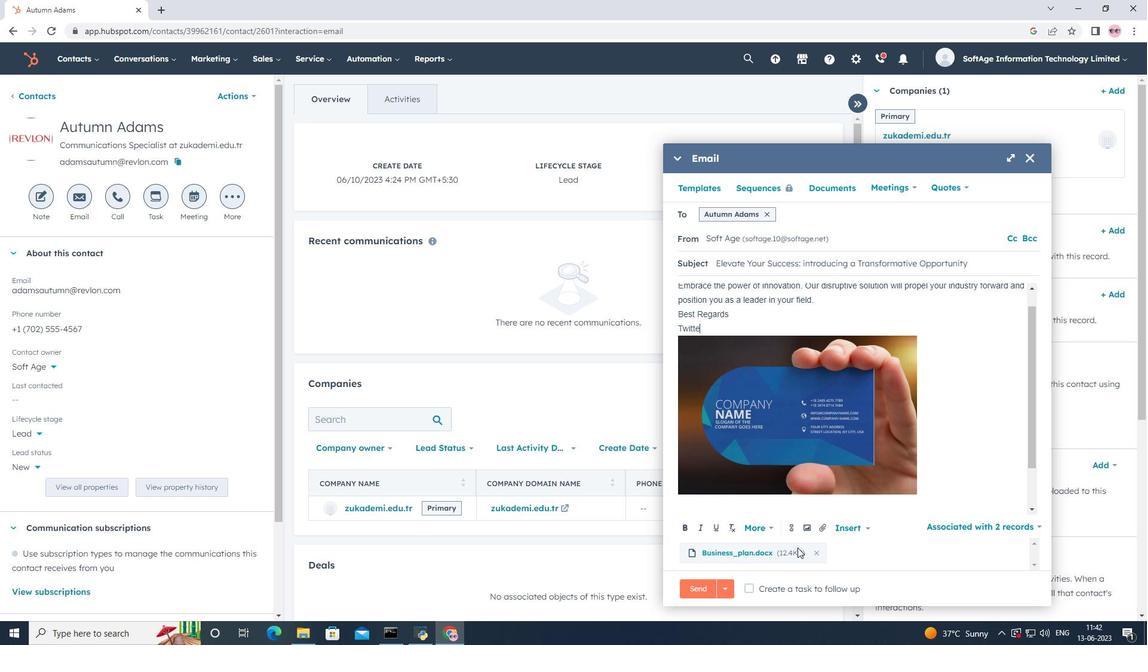 
Action: Mouse moved to (797, 548)
Screenshot: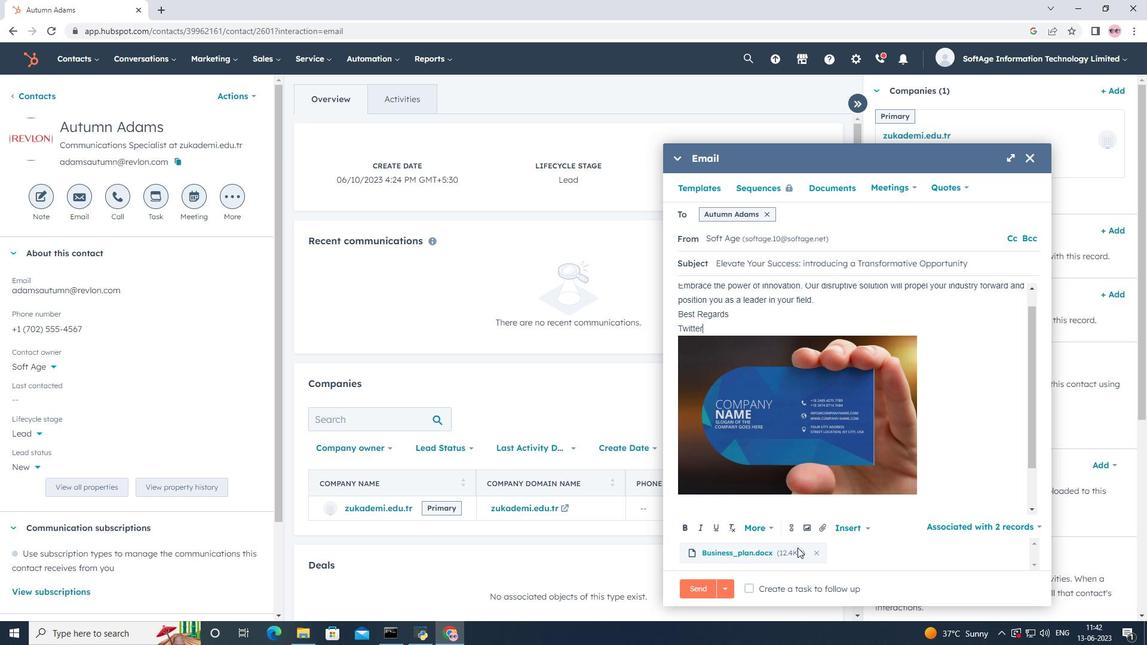
Action: Key pressed <Key.space>
Screenshot: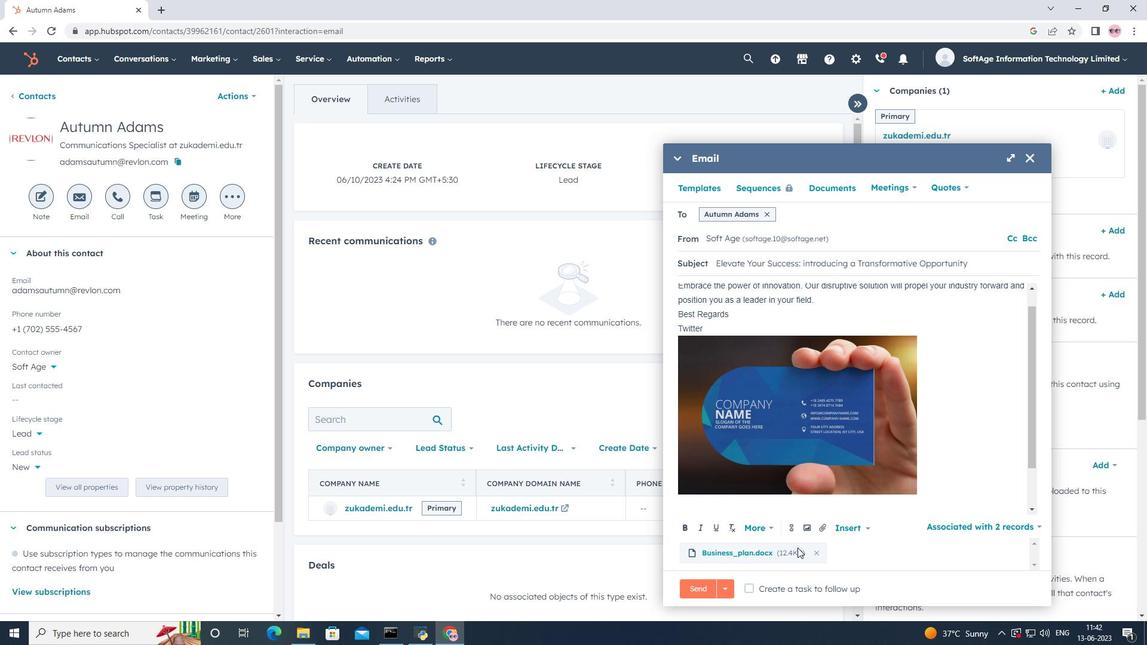 
Action: Mouse moved to (789, 527)
Screenshot: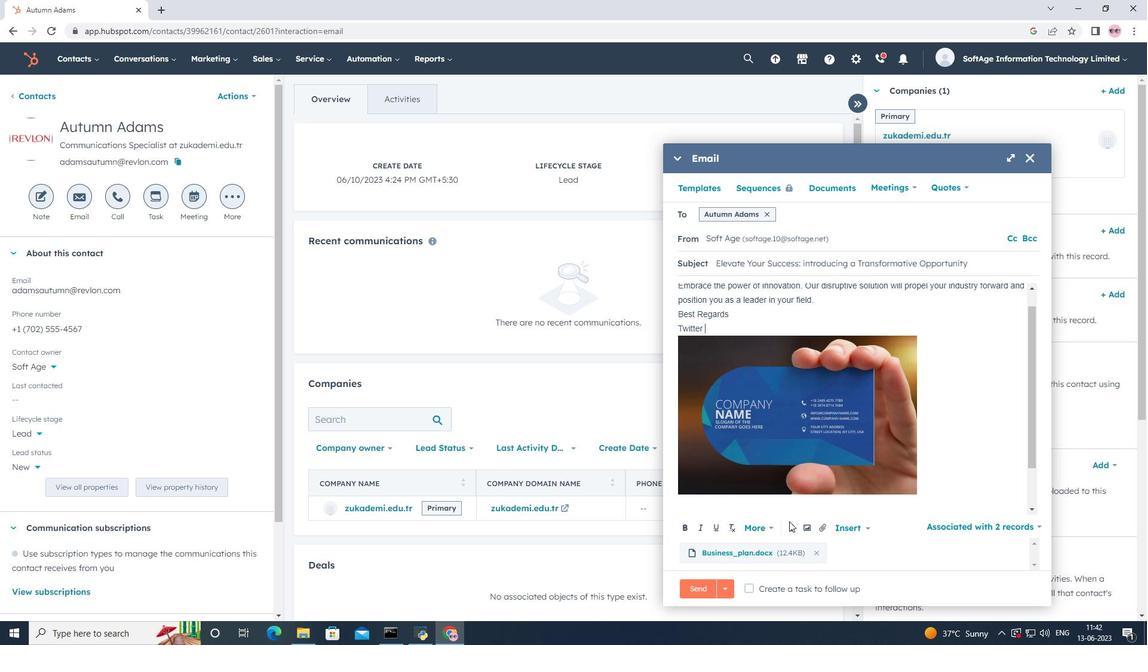 
Action: Mouse pressed left at (789, 527)
Screenshot: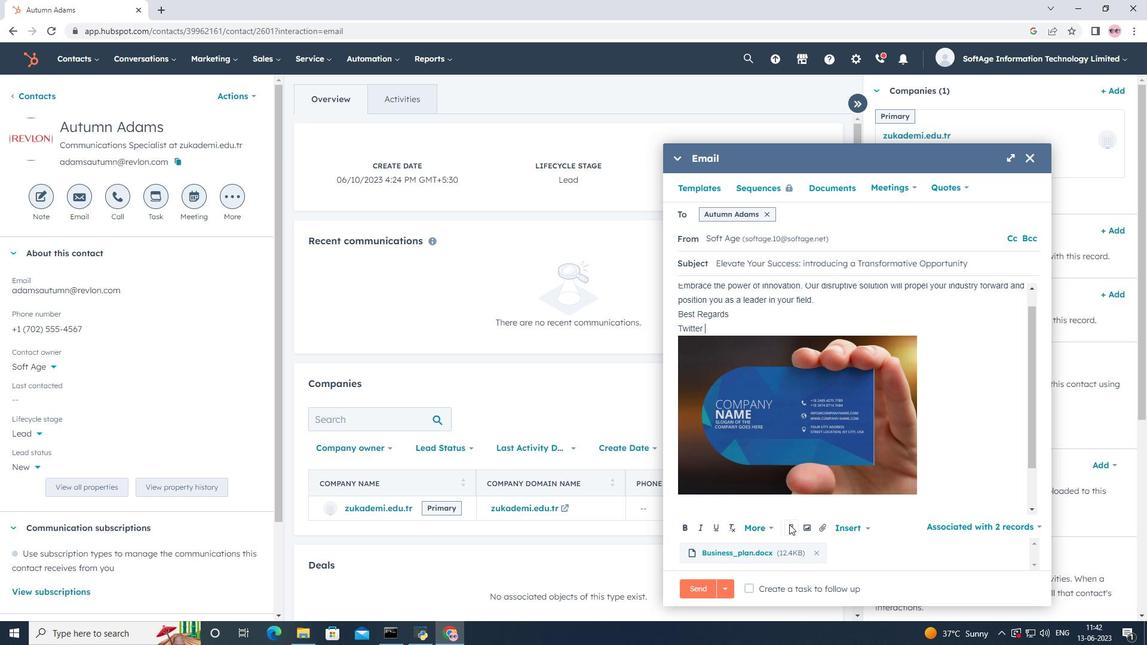 
Action: Mouse moved to (822, 423)
Screenshot: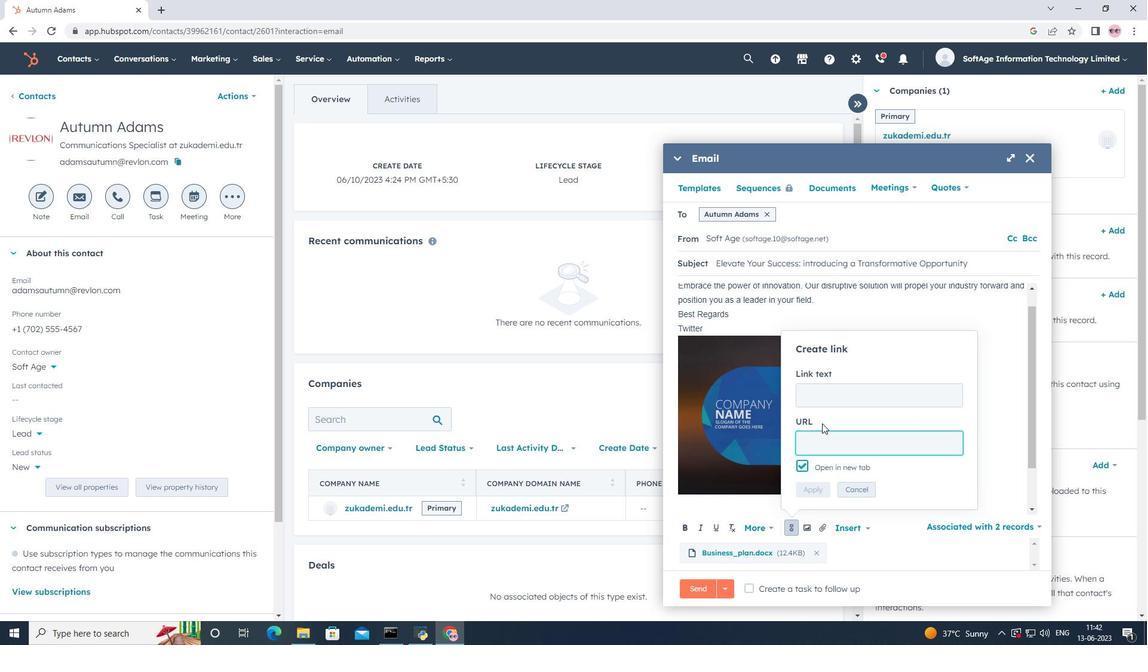 
Action: Key pressed twitter.com
Screenshot: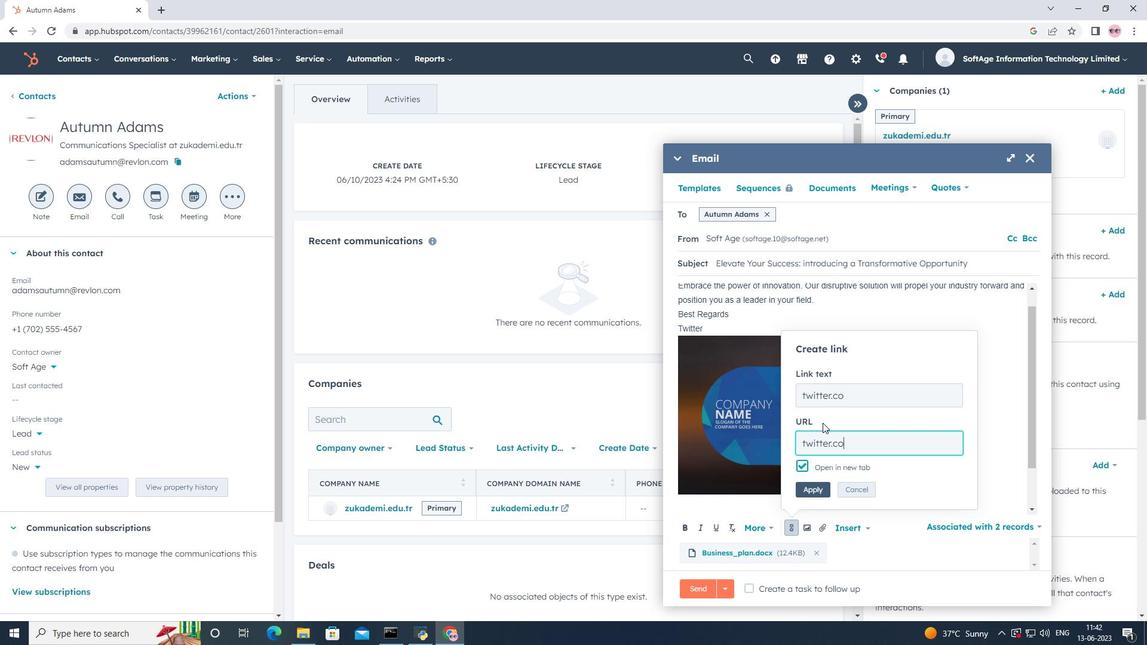 
Action: Mouse moved to (811, 487)
Screenshot: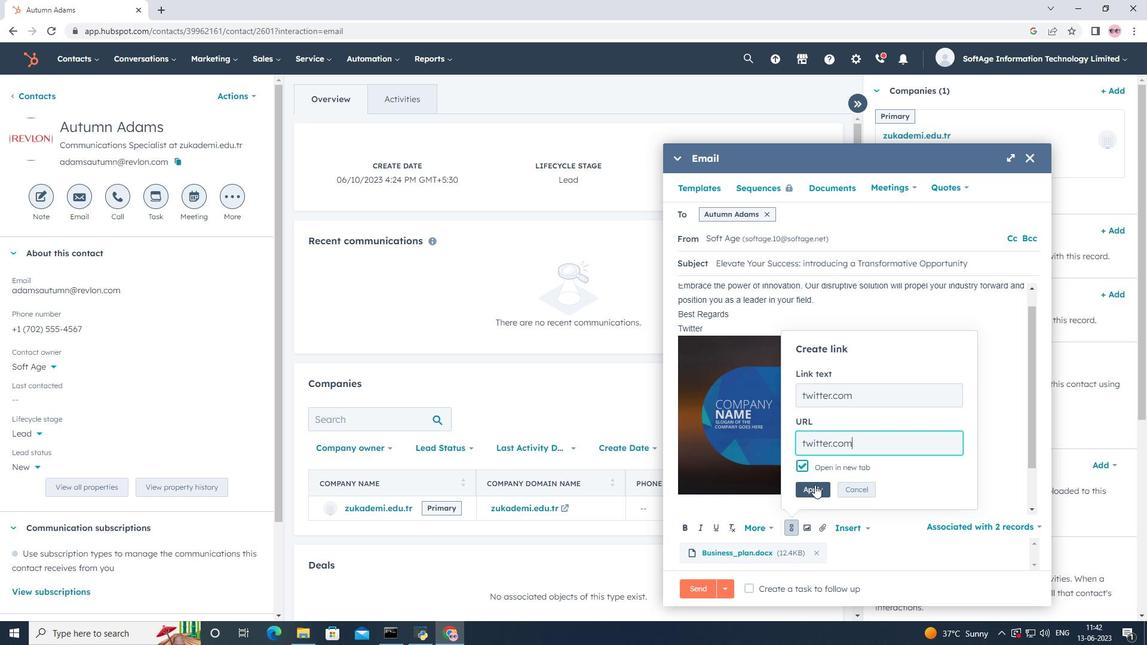 
Action: Mouse pressed left at (811, 487)
Screenshot: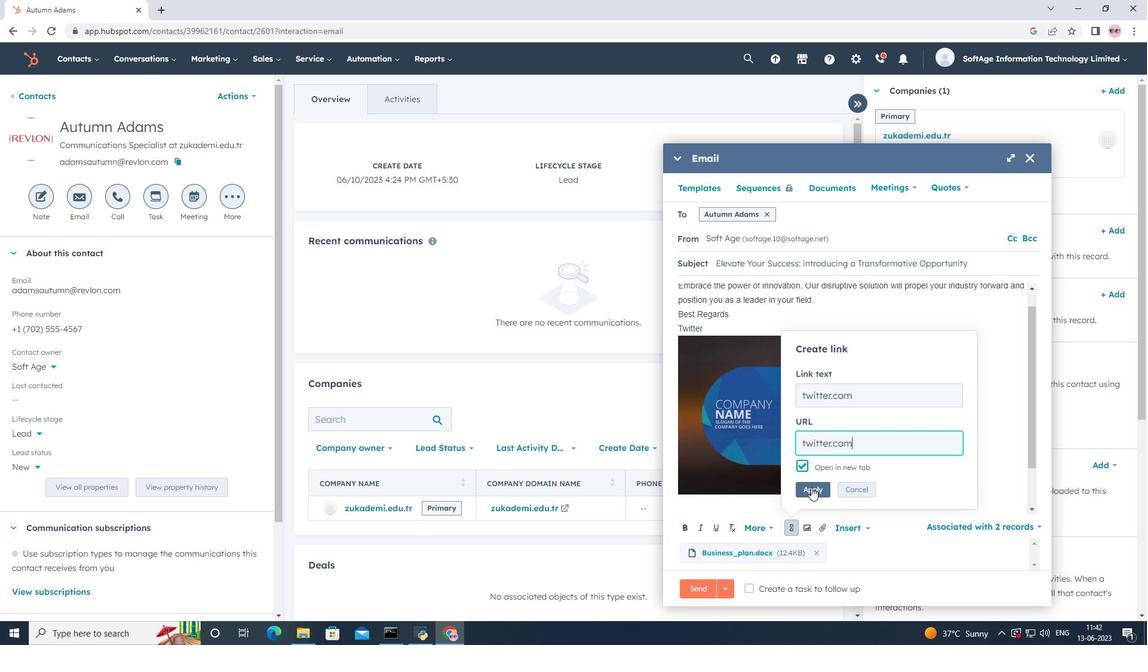 
Action: Mouse moved to (753, 592)
Screenshot: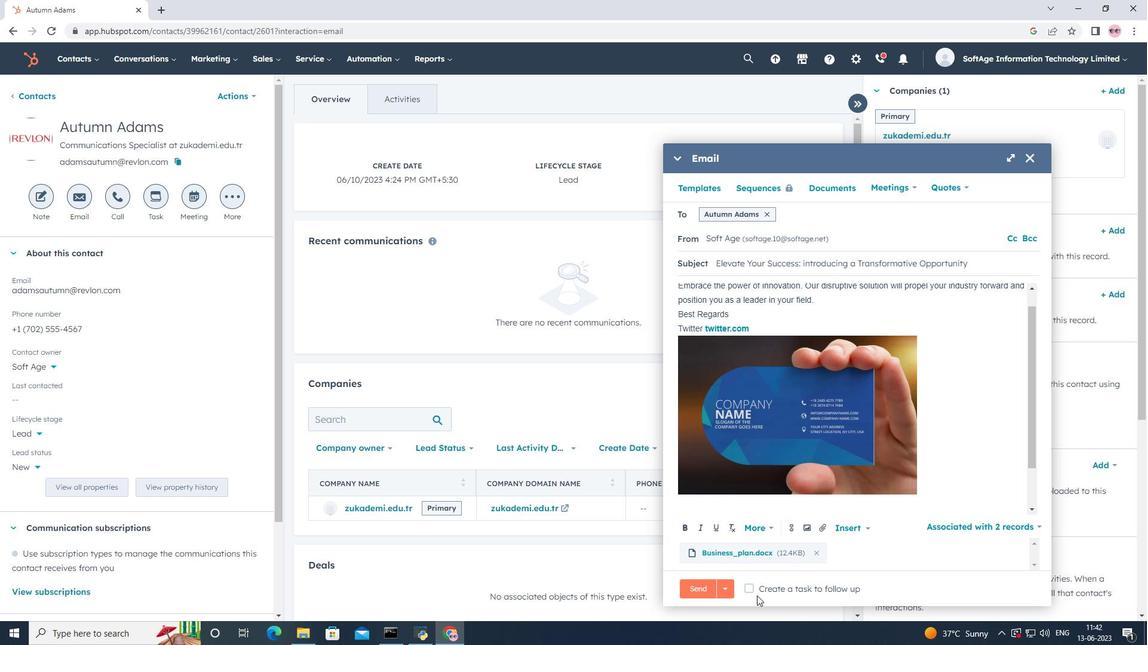 
Action: Mouse pressed left at (753, 592)
Screenshot: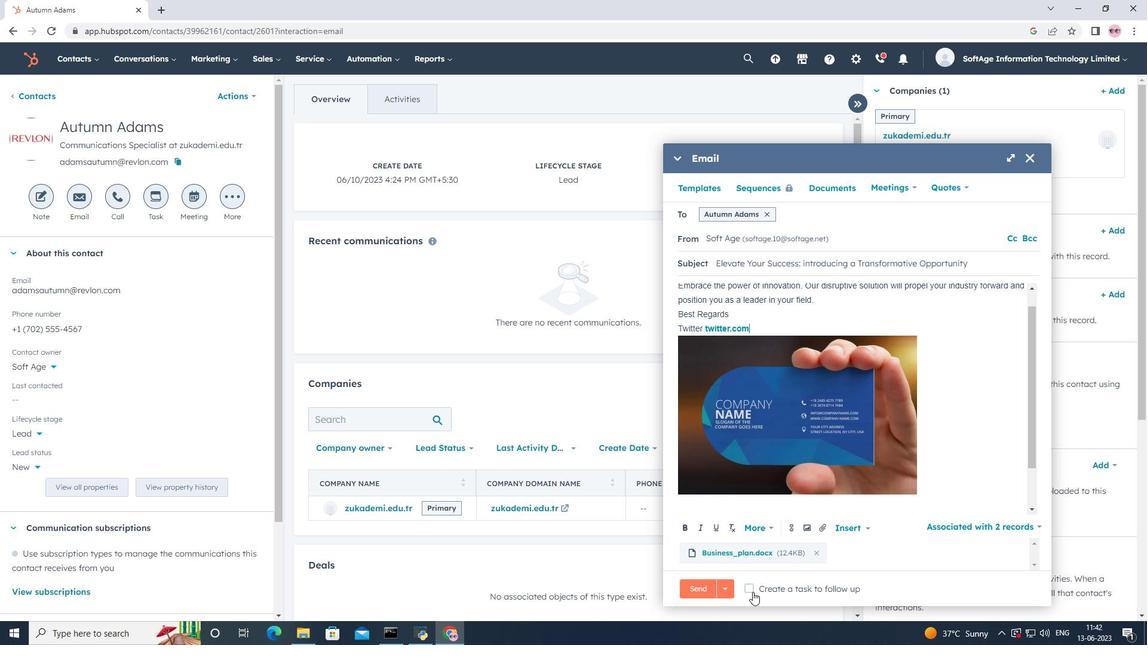 
Action: Mouse moved to (981, 589)
Screenshot: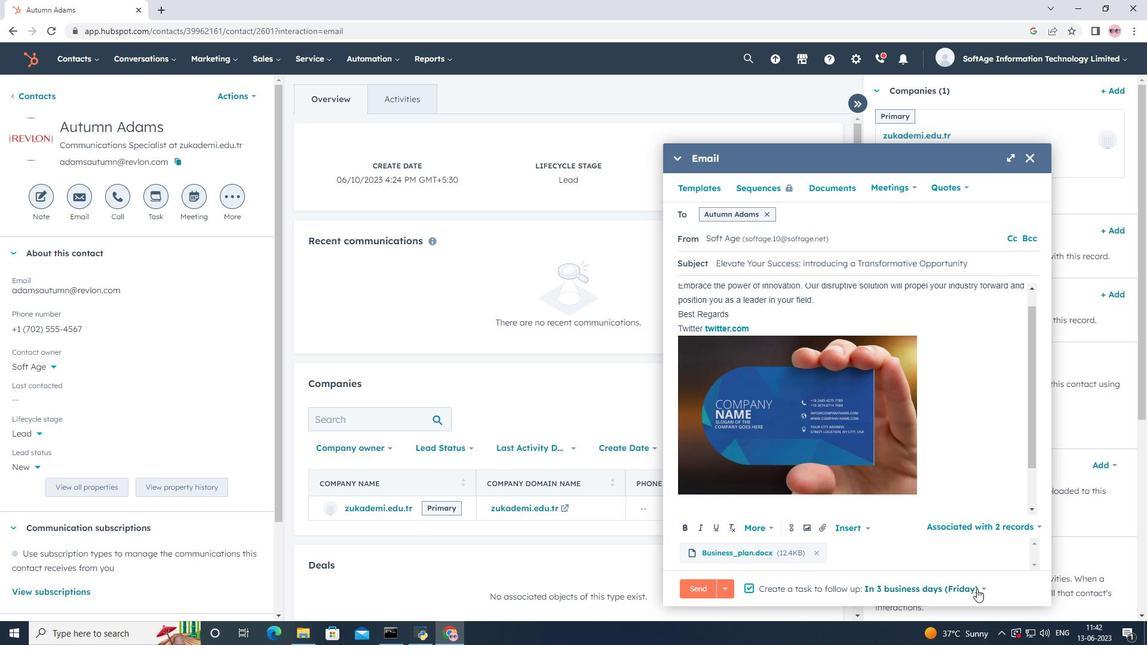 
Action: Mouse pressed left at (981, 589)
Screenshot: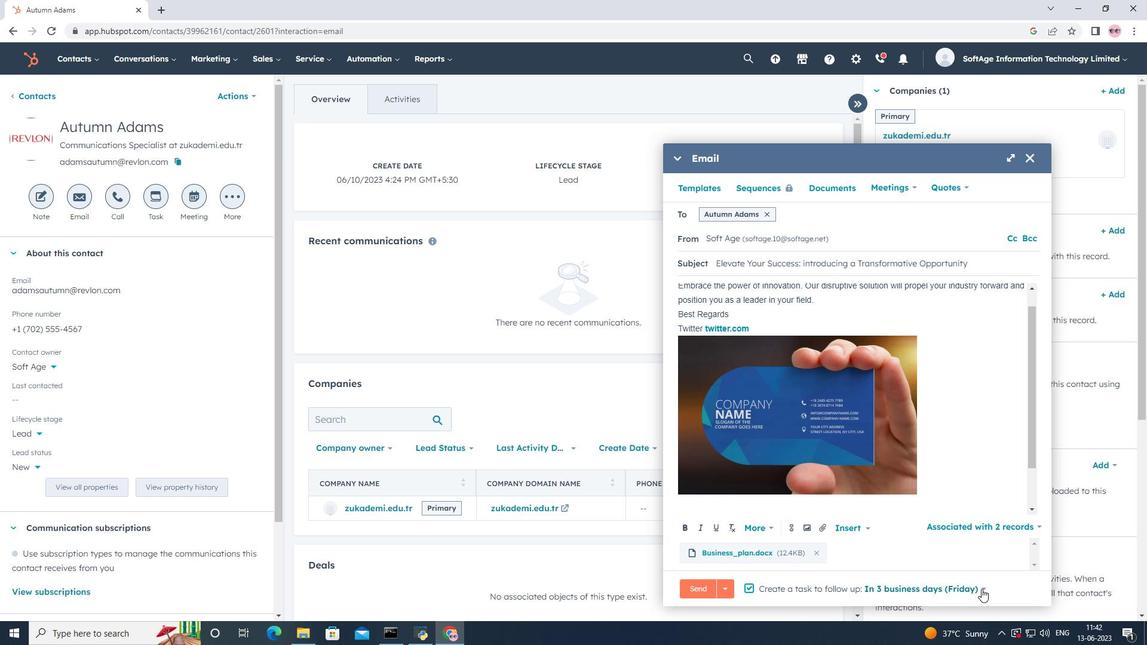 
Action: Mouse moved to (908, 537)
Screenshot: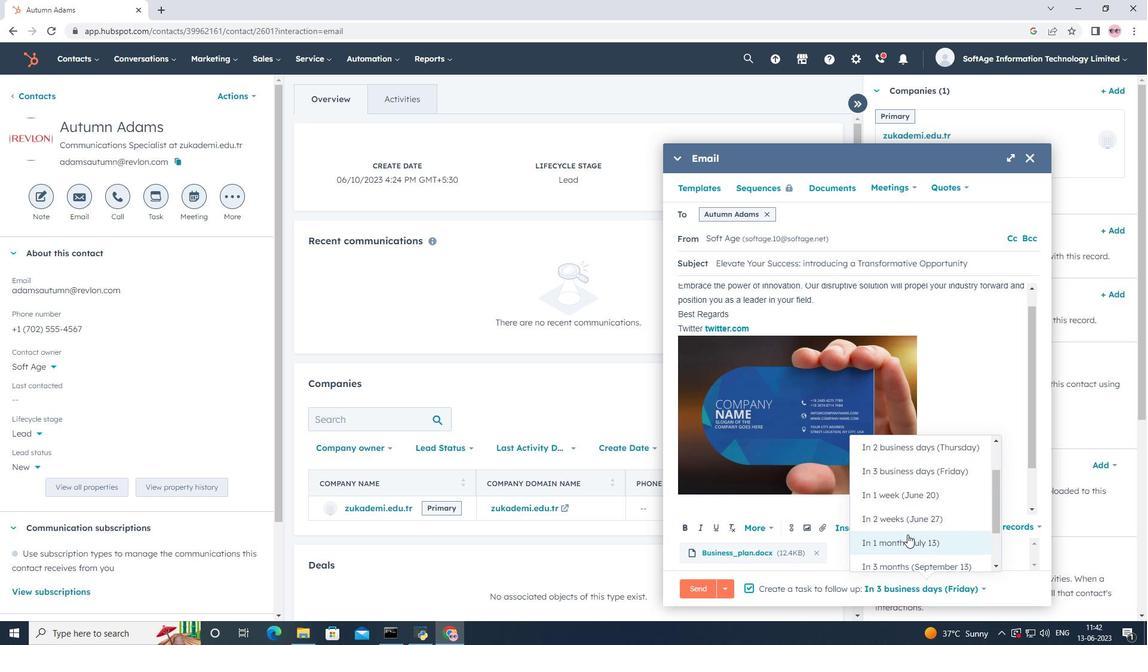 
Action: Mouse pressed left at (908, 537)
Screenshot: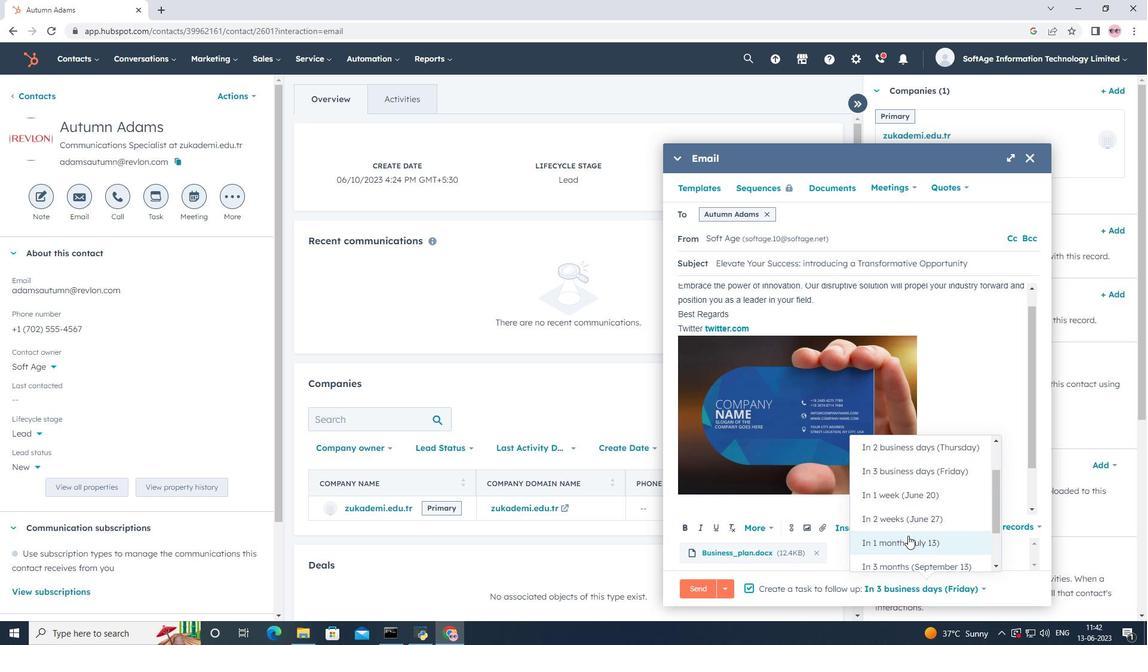 
Action: Mouse moved to (891, 537)
Screenshot: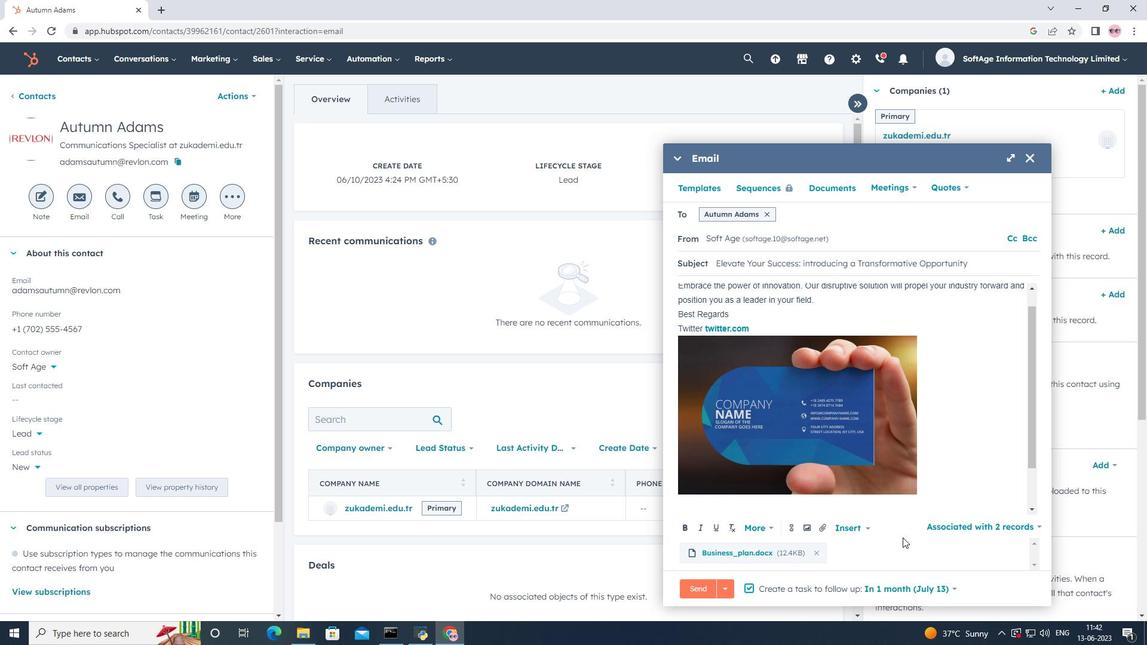 
Action: Mouse scrolled (891, 537) with delta (0, 0)
Screenshot: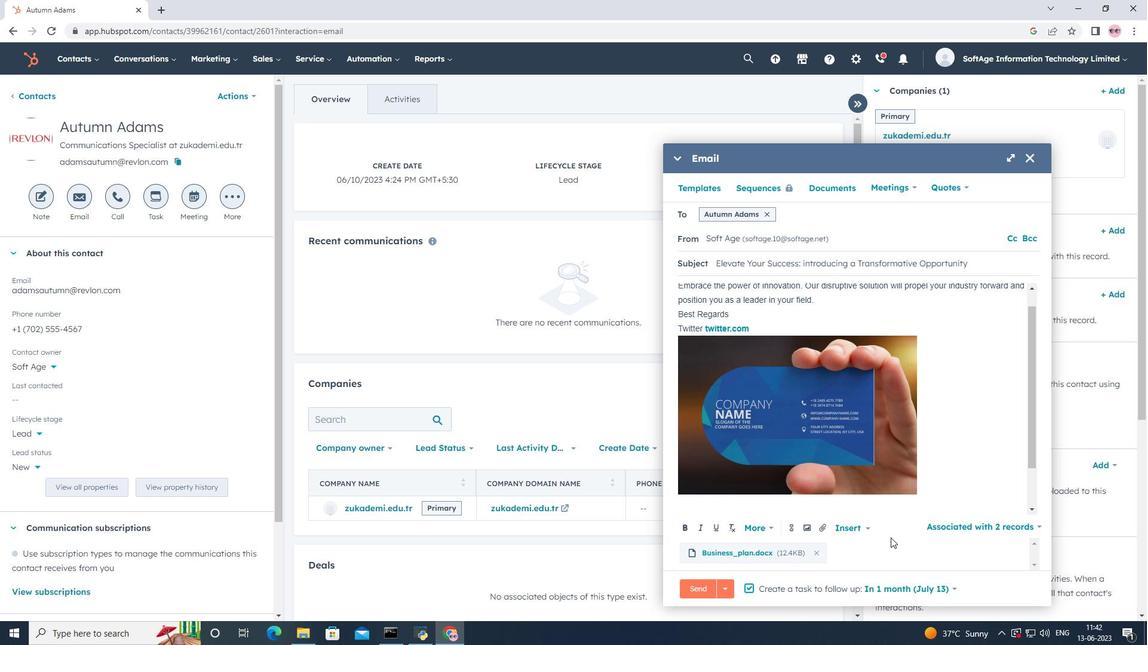 
Action: Mouse scrolled (891, 537) with delta (0, 0)
Screenshot: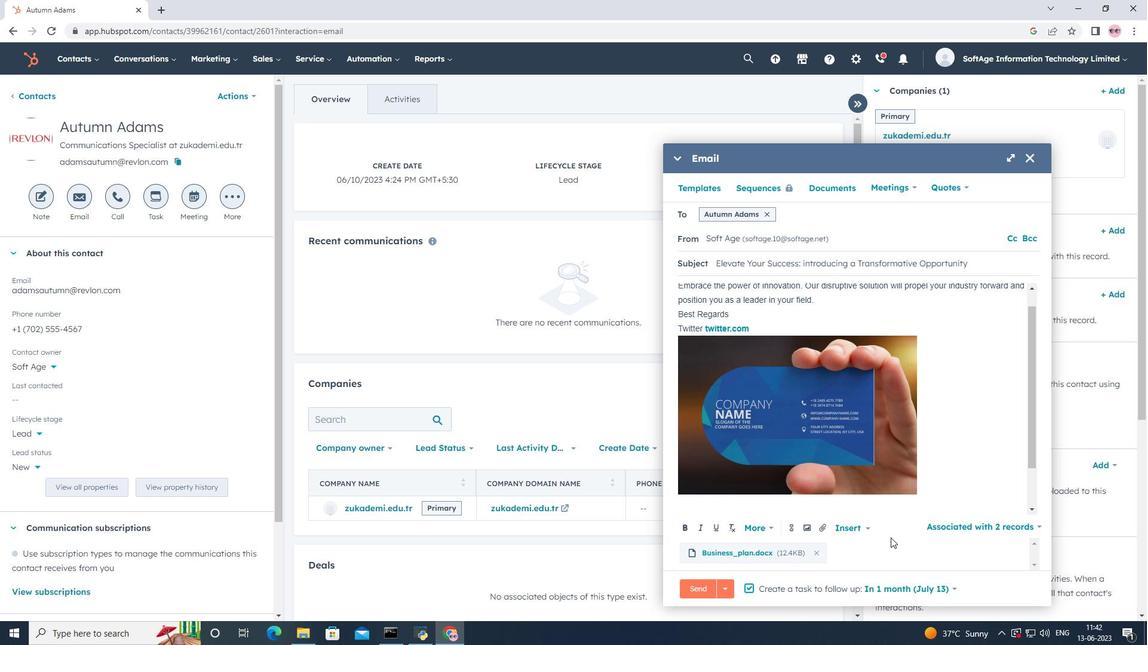 
Action: Mouse scrolled (891, 537) with delta (0, 0)
Screenshot: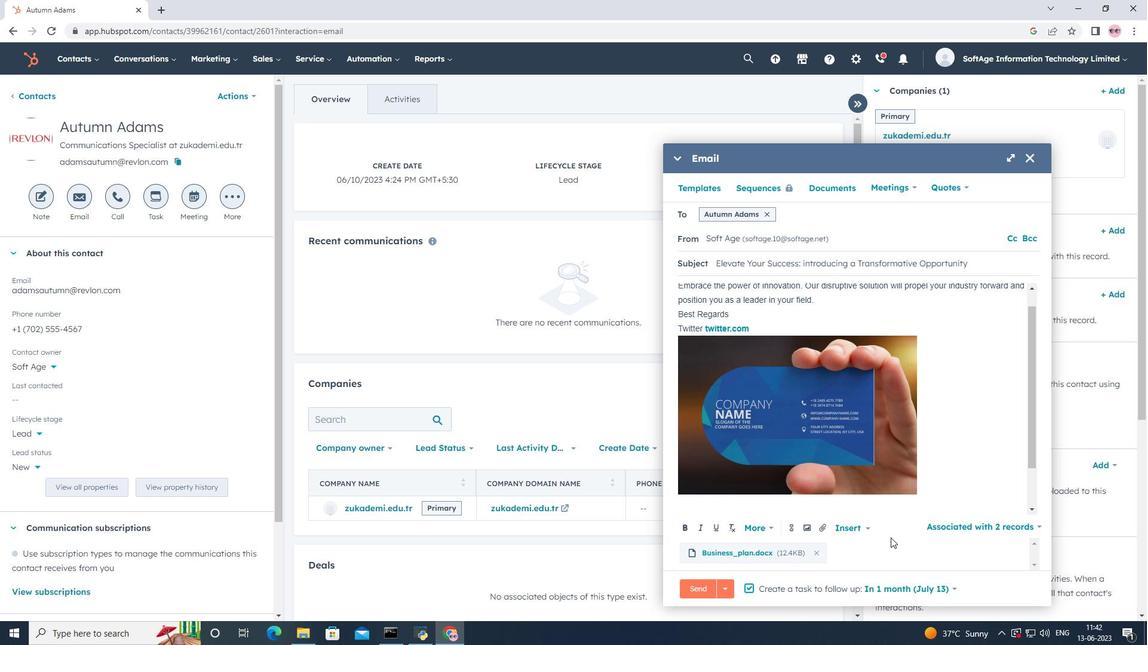 
Action: Mouse moved to (706, 587)
Screenshot: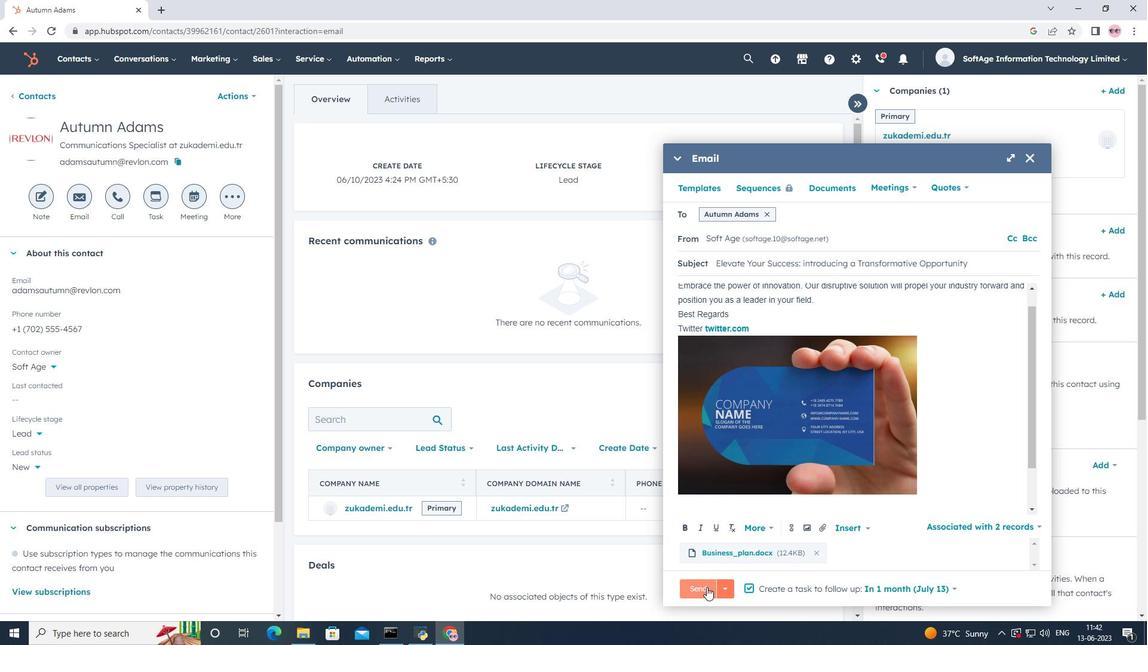 
Action: Mouse pressed left at (706, 587)
Screenshot: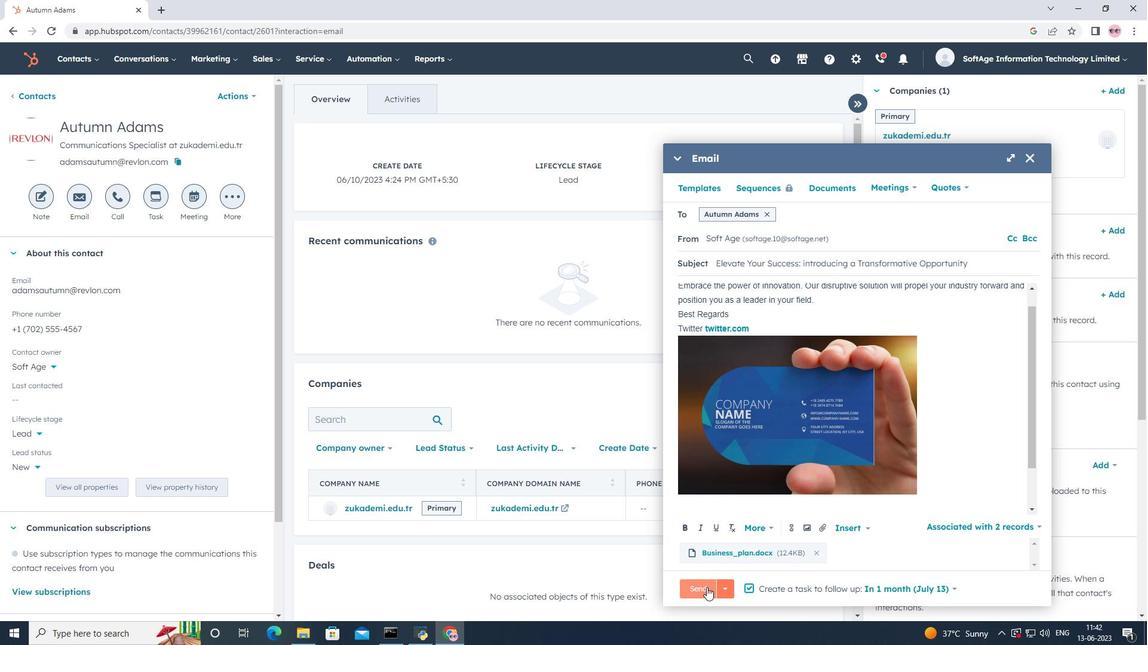 
Action: Mouse moved to (617, 437)
Screenshot: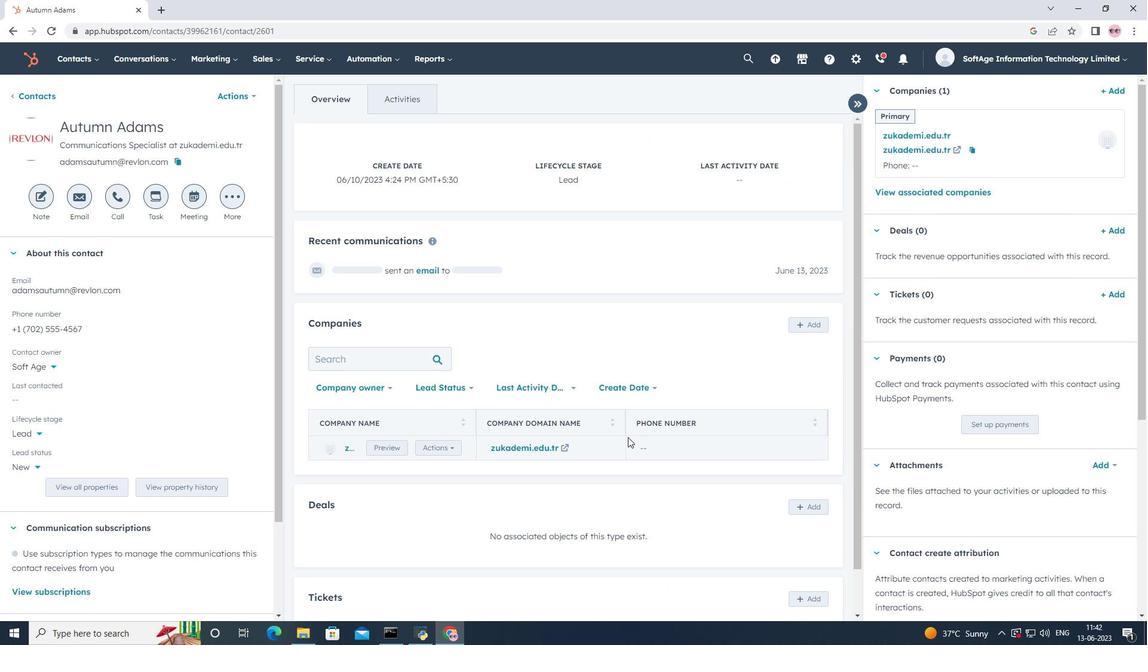
